Task: Measure the distance between Seattle and Burke Museum of Natural History and Culture
Action: Mouse moved to (278, 75)
Screenshot: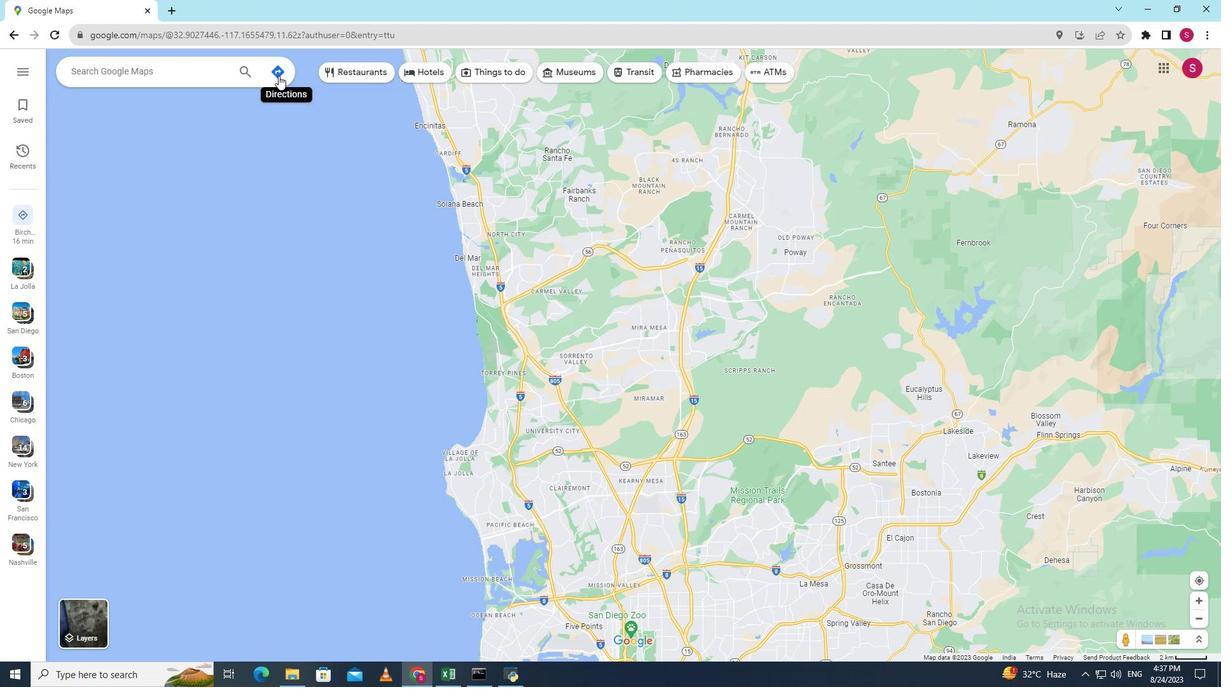 
Action: Mouse pressed left at (278, 75)
Screenshot: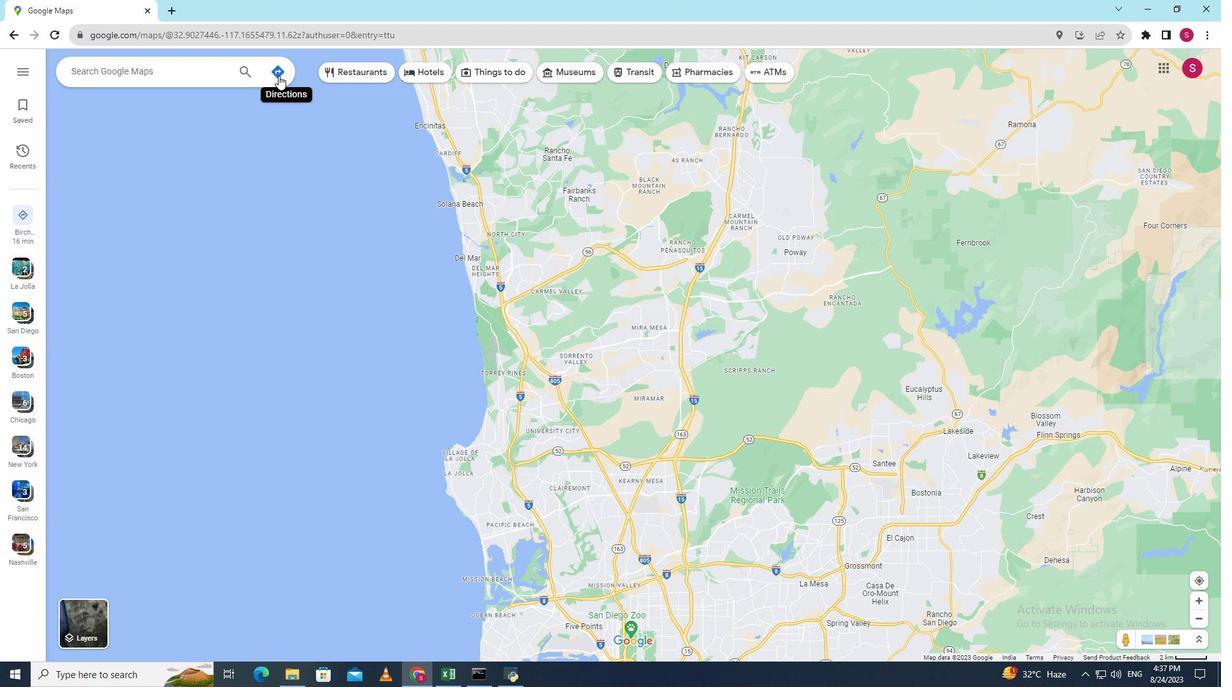 
Action: Key pressed <Key.shift>Seattle
Screenshot: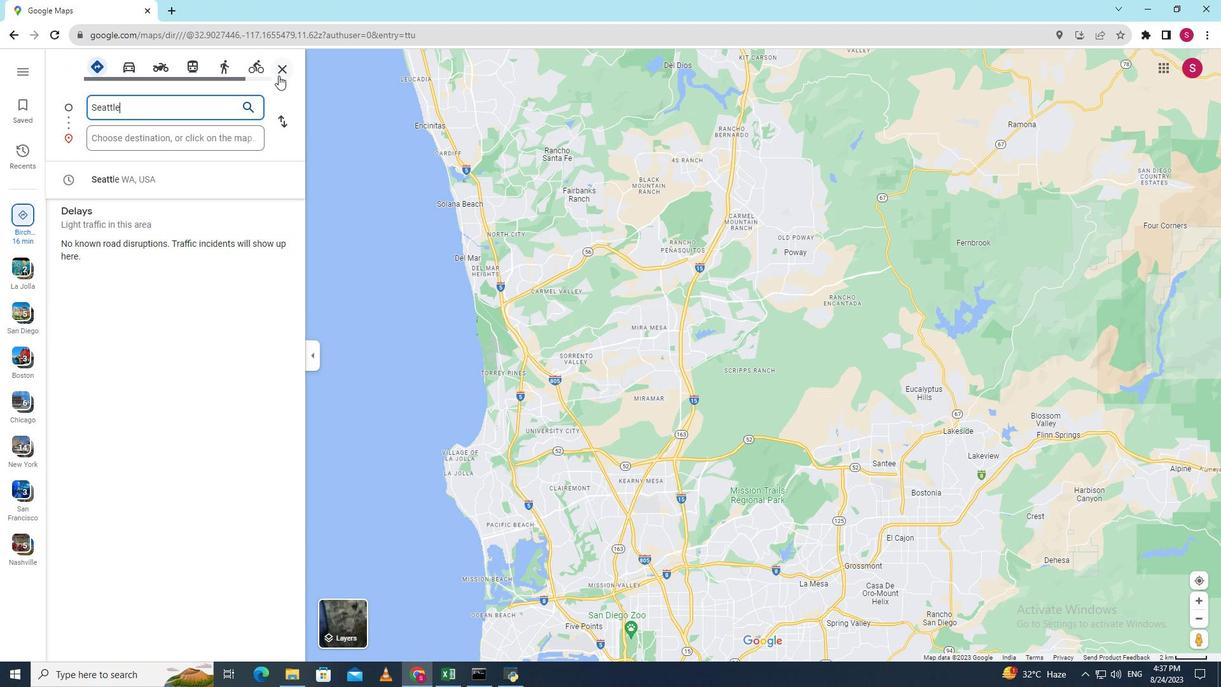 
Action: Mouse moved to (192, 139)
Screenshot: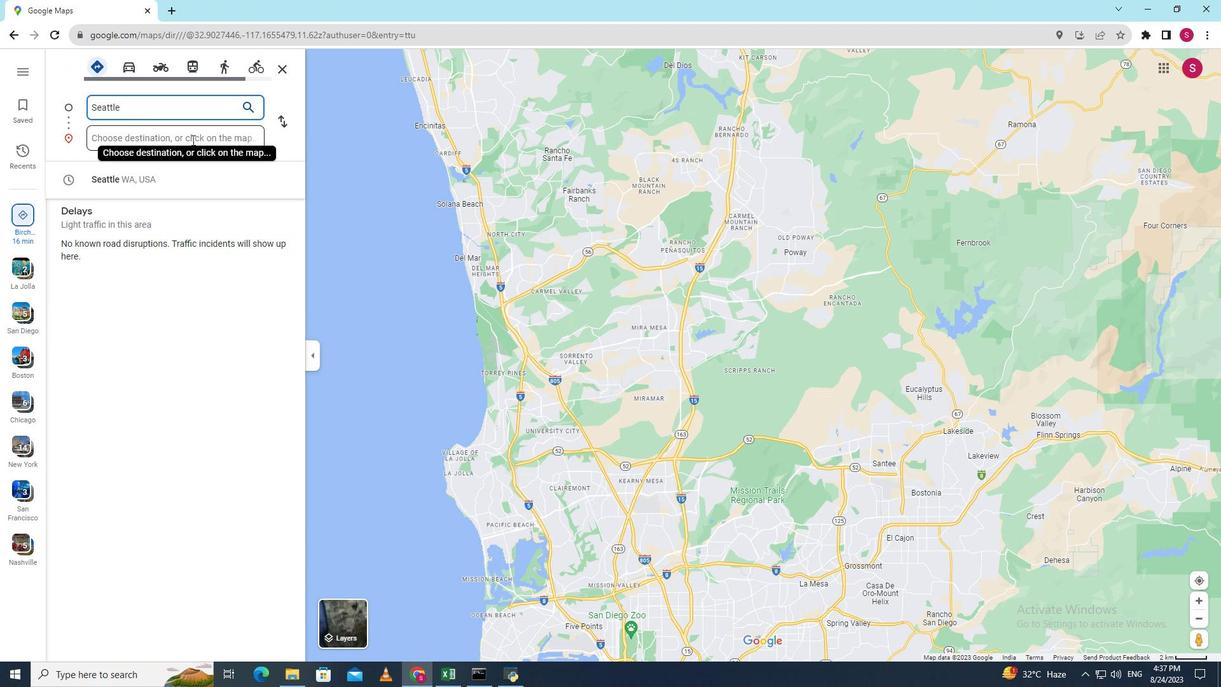 
Action: Mouse pressed left at (192, 139)
Screenshot: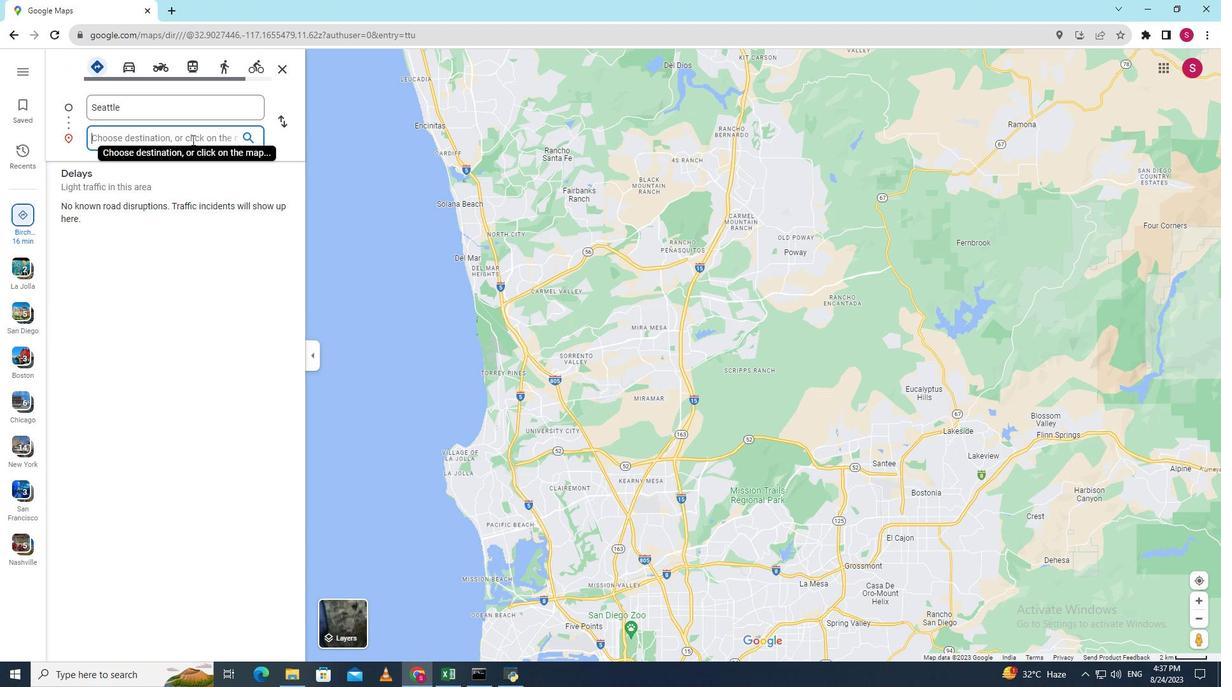 
Action: Key pressed <Key.shift><Key.shift><Key.shift><Key.shift><Key.shift><Key.shift><Key.shift><Key.shift><Key.shift><Key.shift><Key.shift><Key.shift><Key.shift><Key.shift><Key.shift><Key.shift><Key.shift><Key.shift><Key.shift><Key.shift><Key.shift>Burke<Key.space><Key.shift><Key.shift><Key.shift><Key.shift><Key.shift><Key.shift><Key.shift>Museum<Key.space>of<Key.space><Key.shift><Key.shift><Key.shift><Key.shift><Key.shift><Key.shift><Key.shift><Key.shift>Nati<Key.backspace>ural<Key.space><Key.shift>History<Key.space>and<Key.space><Key.shift>Culture<Key.enter>
Screenshot: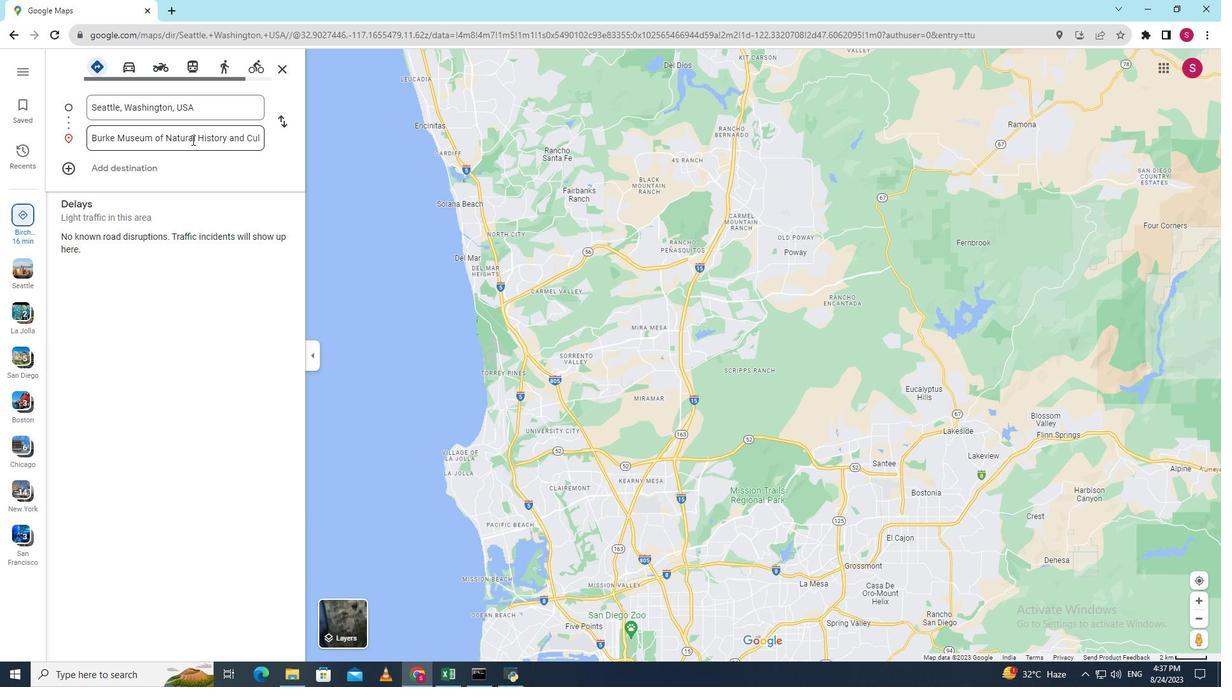 
Action: Mouse moved to (734, 504)
Screenshot: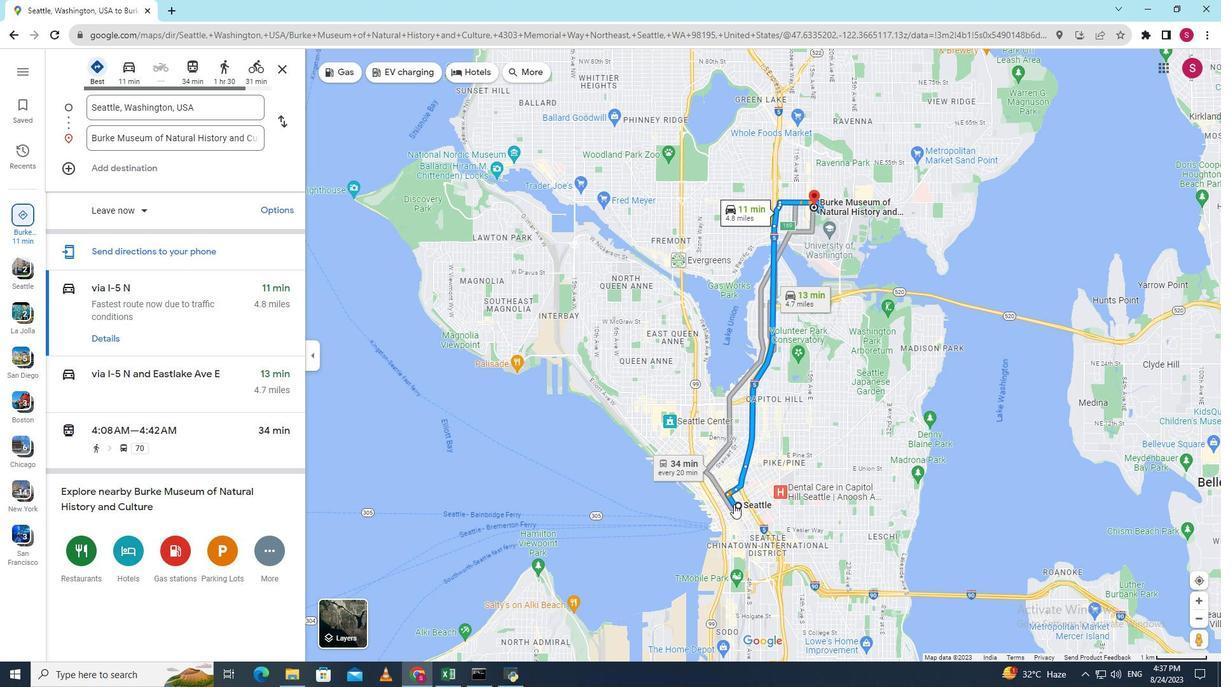 
Action: Mouse scrolled (734, 505) with delta (0, 0)
Screenshot: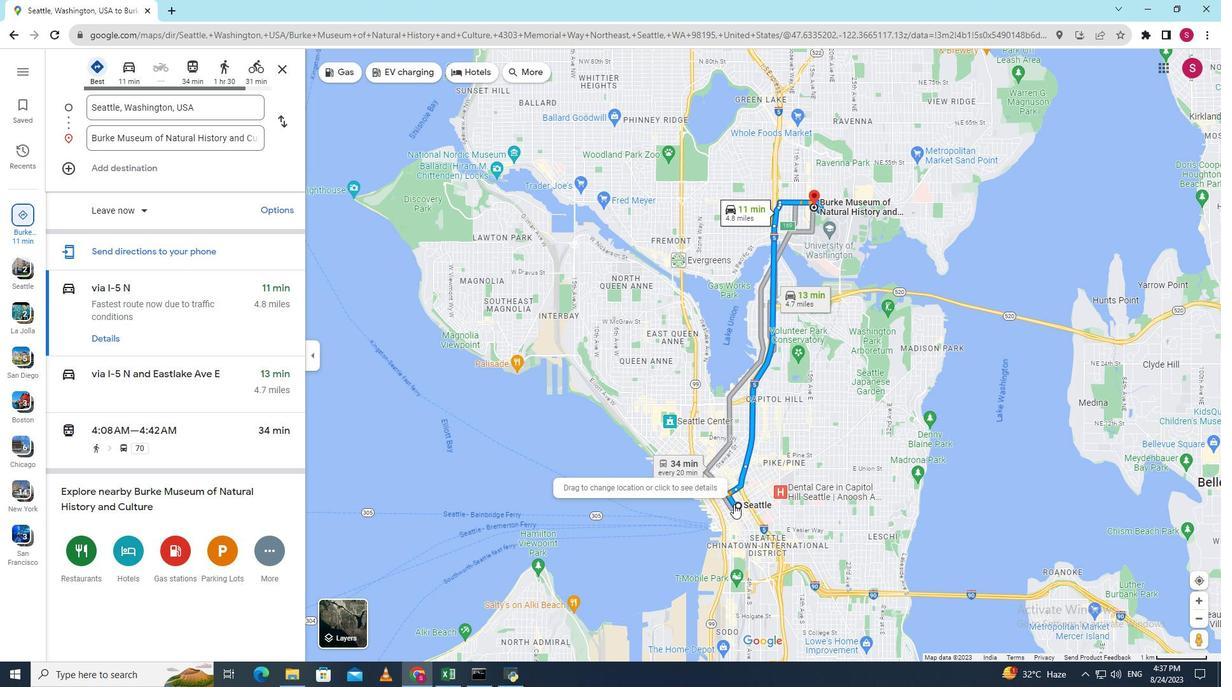 
Action: Mouse scrolled (734, 505) with delta (0, 0)
Screenshot: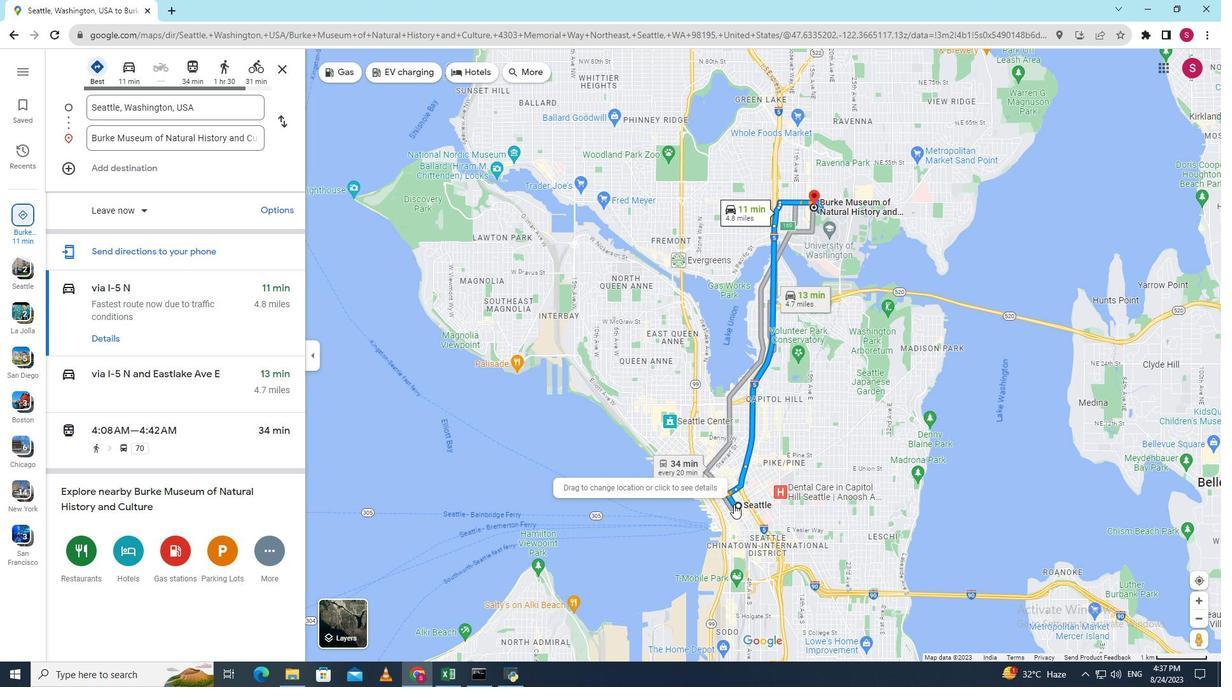 
Action: Mouse scrolled (734, 505) with delta (0, 0)
Screenshot: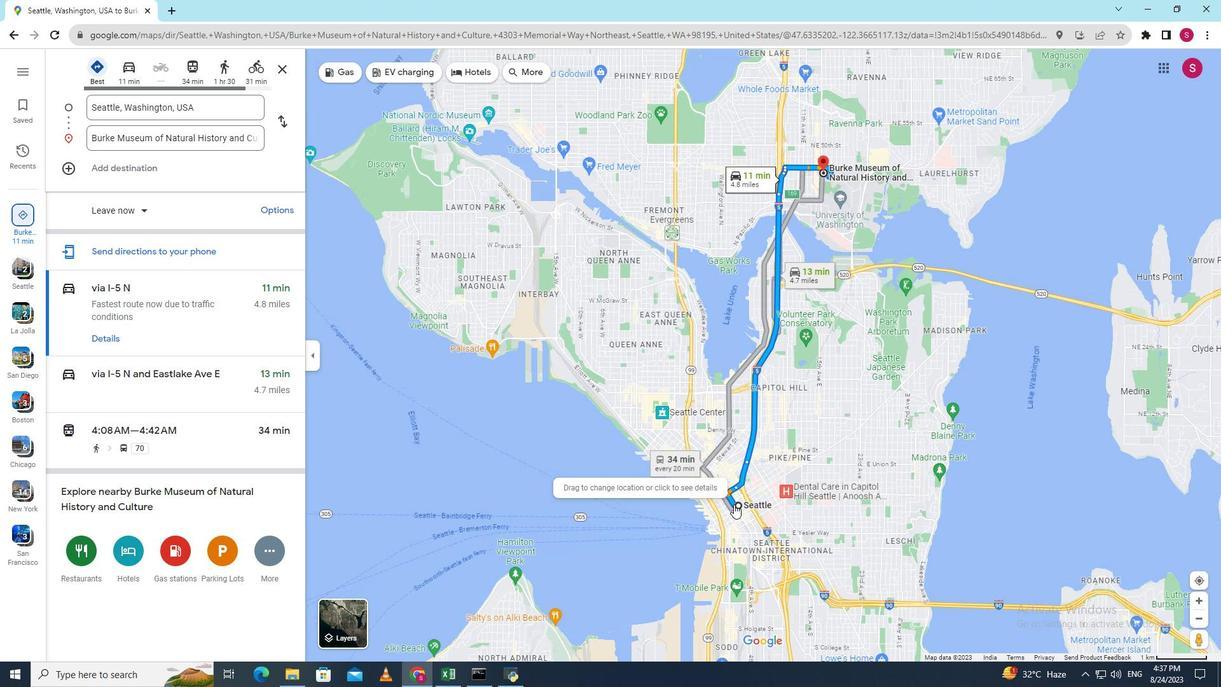 
Action: Mouse scrolled (734, 505) with delta (0, 0)
Screenshot: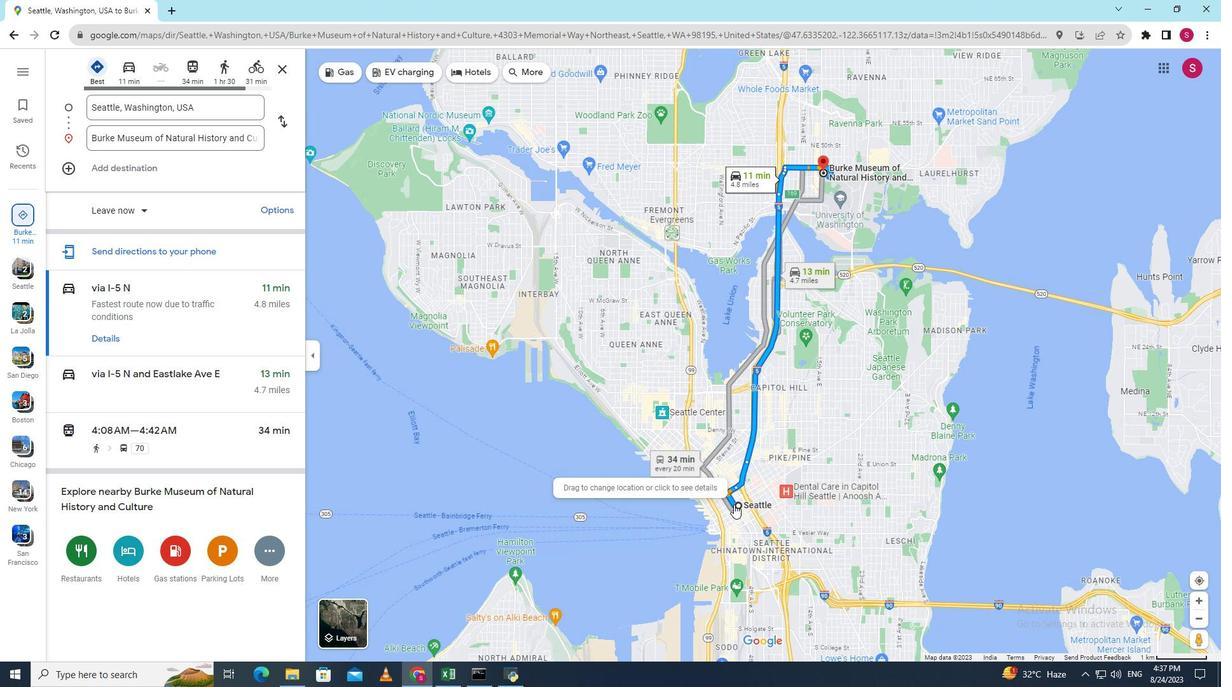 
Action: Mouse scrolled (734, 505) with delta (0, 0)
Screenshot: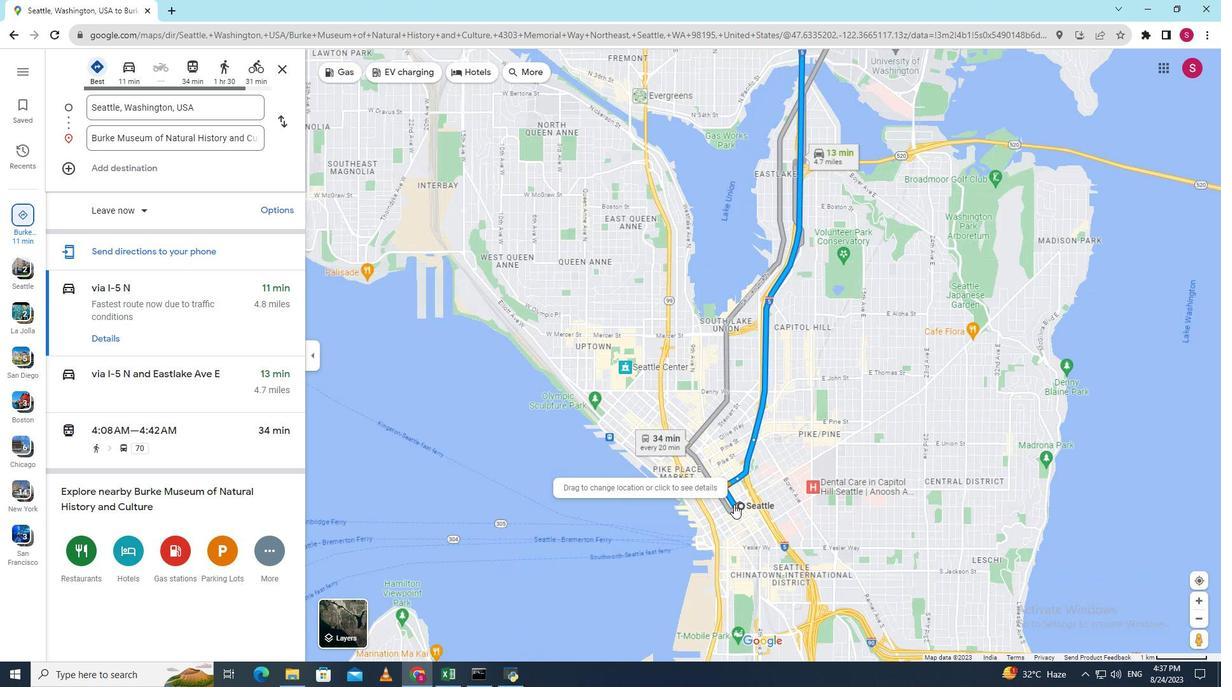 
Action: Mouse scrolled (734, 505) with delta (0, 0)
Screenshot: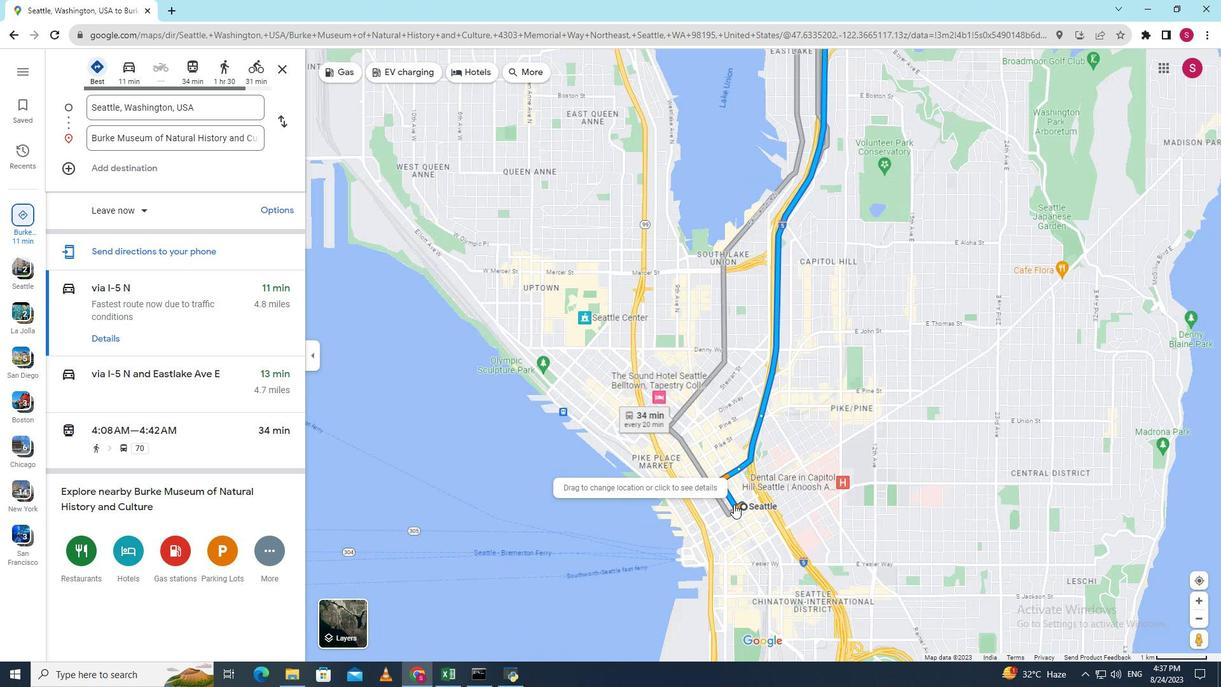 
Action: Mouse moved to (745, 505)
Screenshot: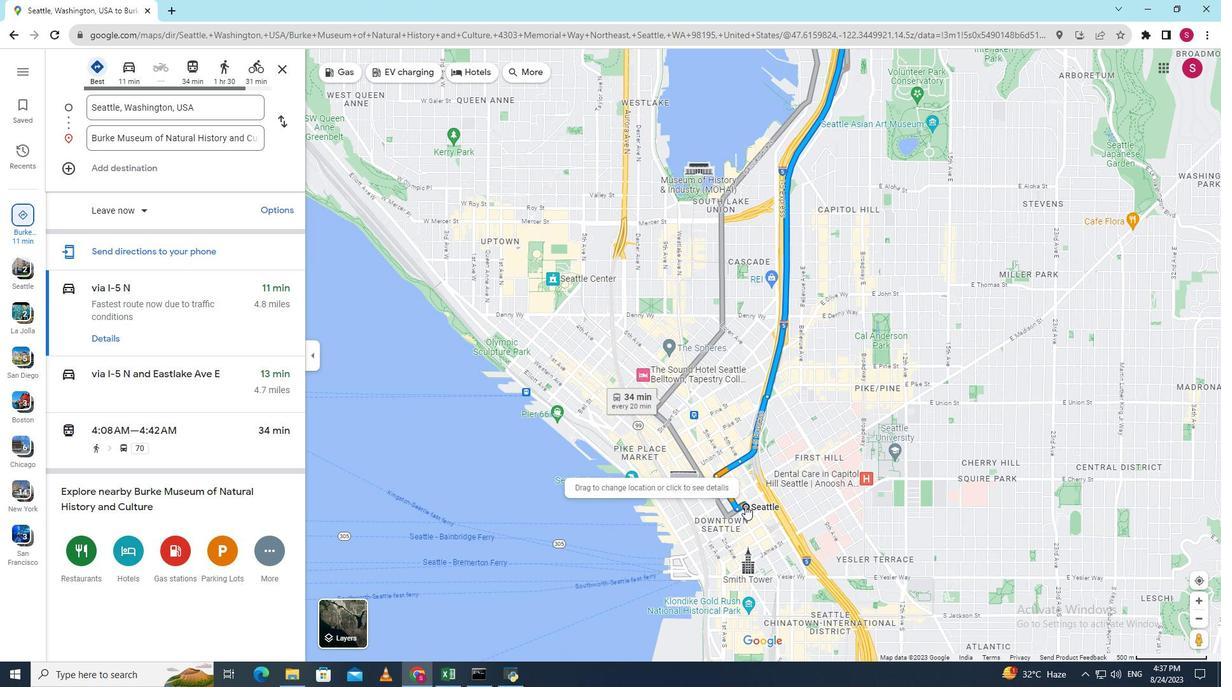 
Action: Mouse pressed right at (745, 505)
Screenshot: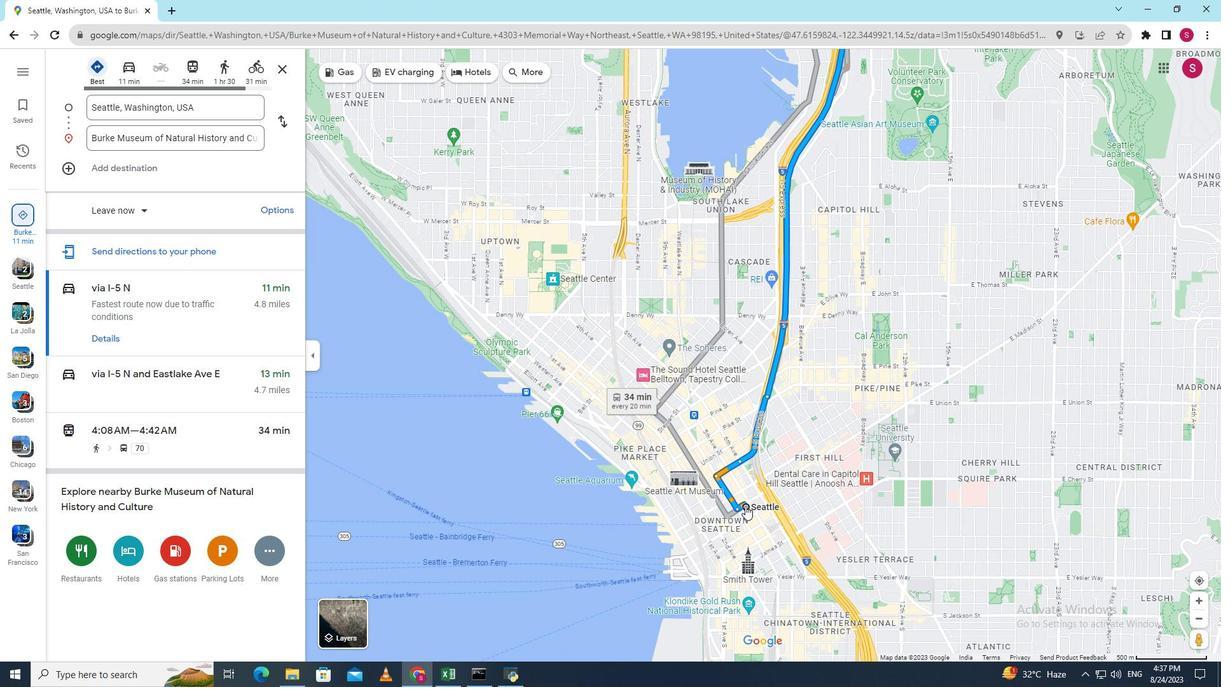 
Action: Mouse moved to (799, 601)
Screenshot: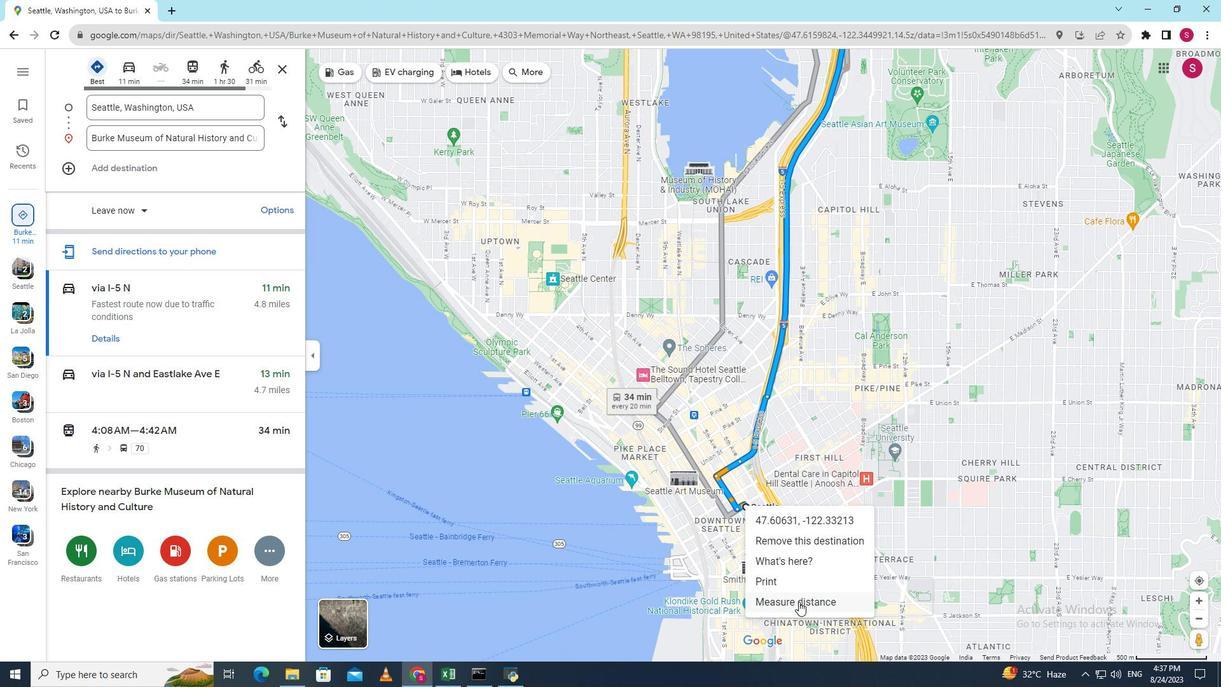 
Action: Mouse pressed left at (799, 601)
Screenshot: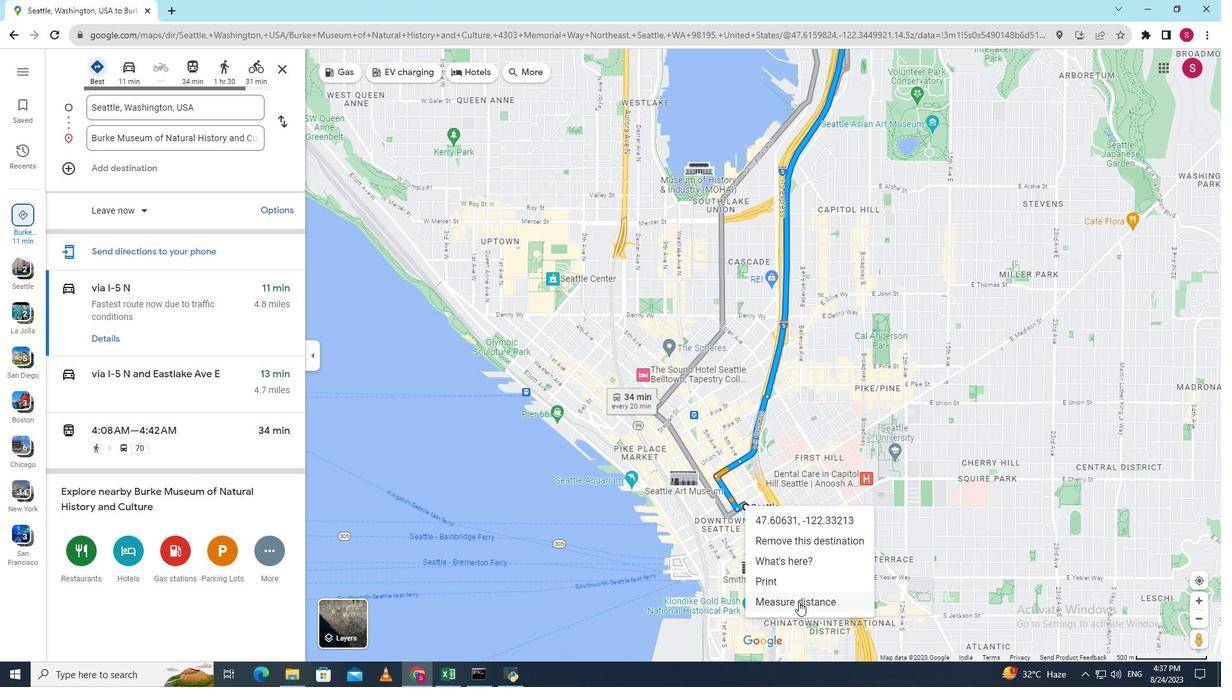 
Action: Mouse moved to (862, 171)
Screenshot: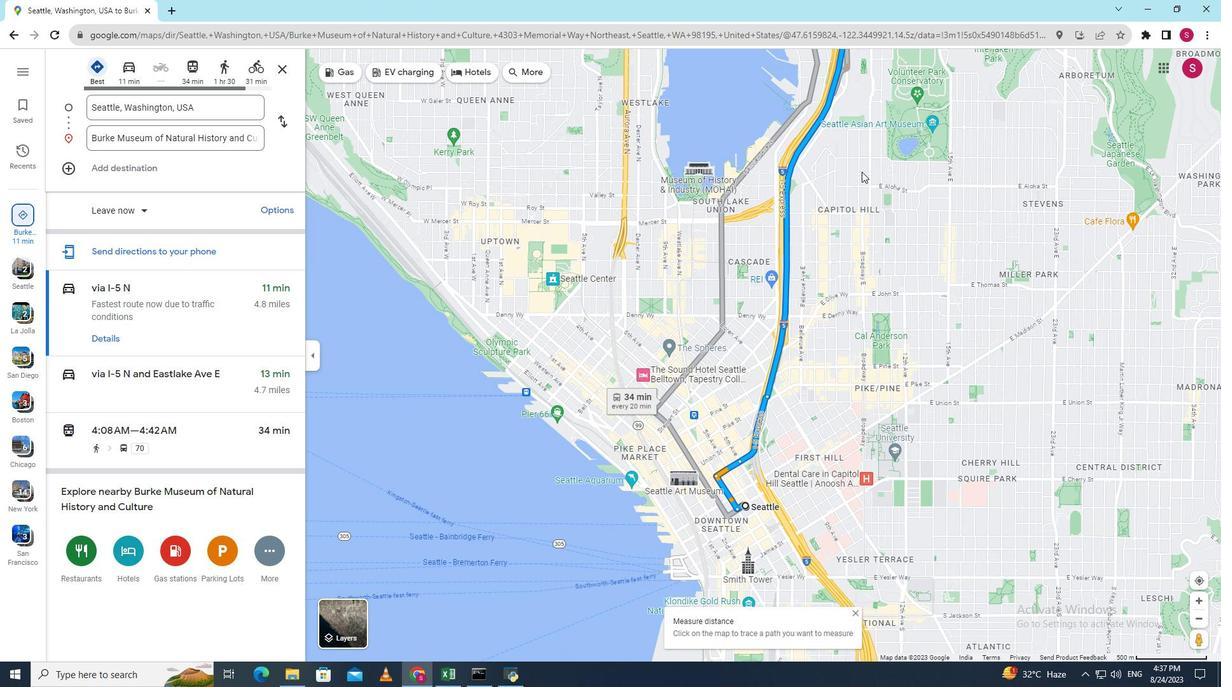 
Action: Mouse scrolled (862, 171) with delta (0, 0)
Screenshot: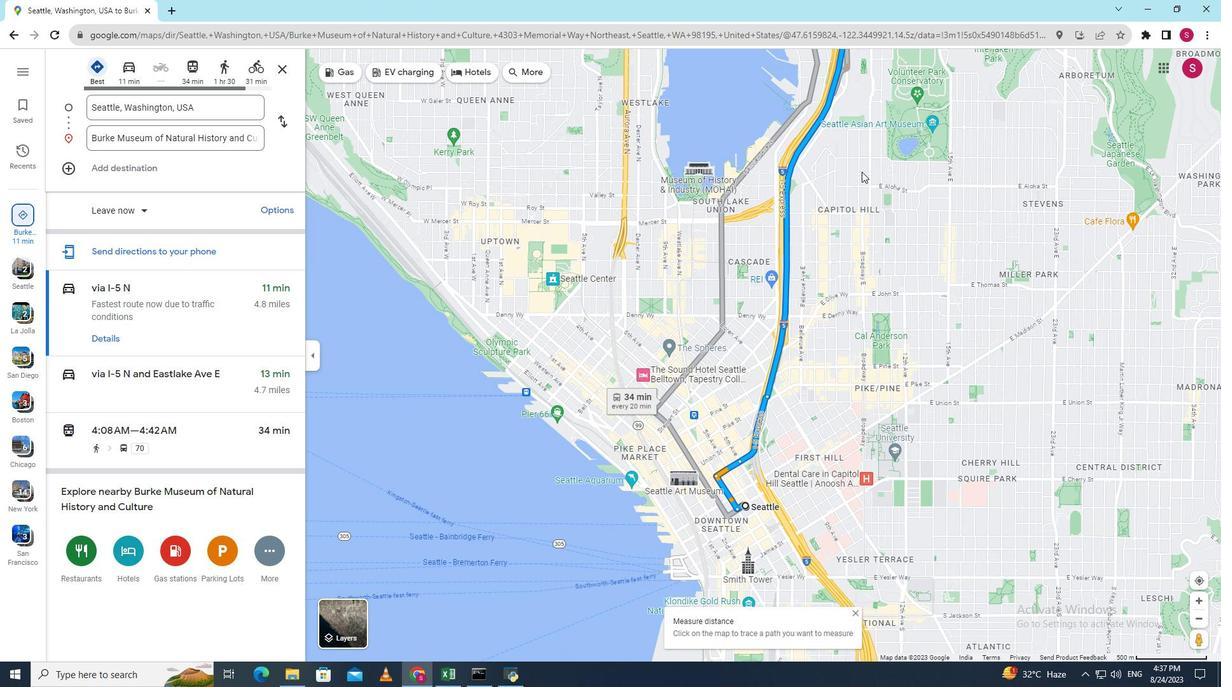 
Action: Mouse scrolled (862, 171) with delta (0, 0)
Screenshot: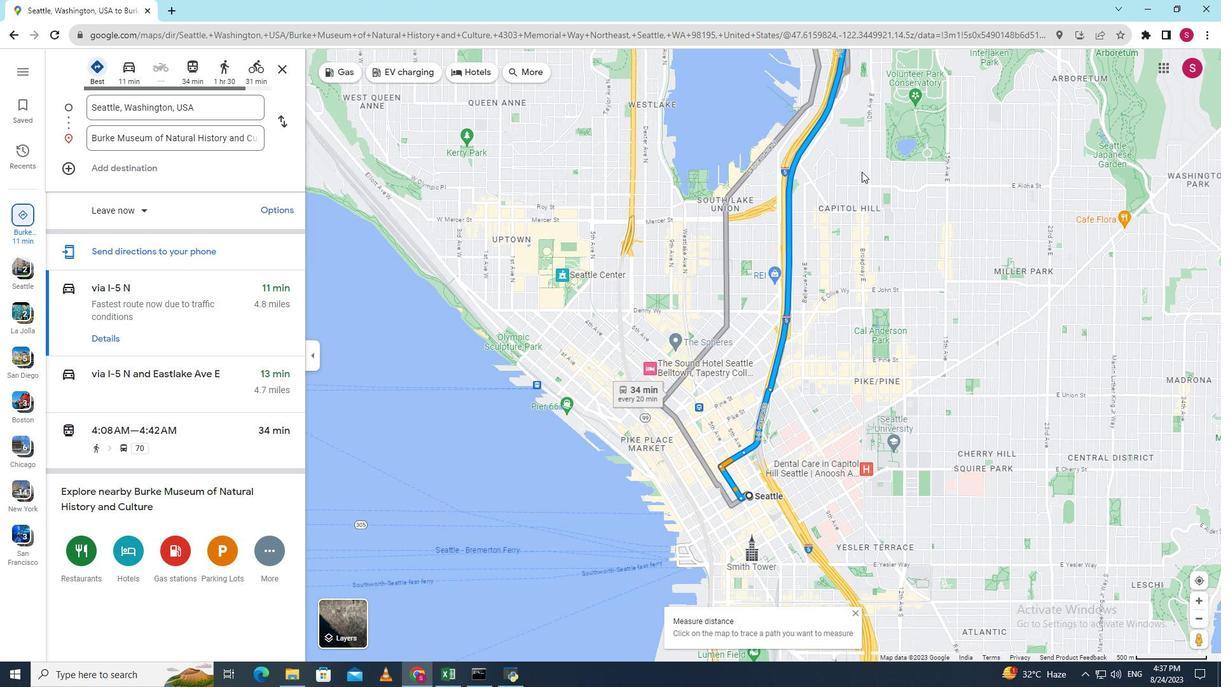 
Action: Mouse scrolled (862, 171) with delta (0, 0)
Screenshot: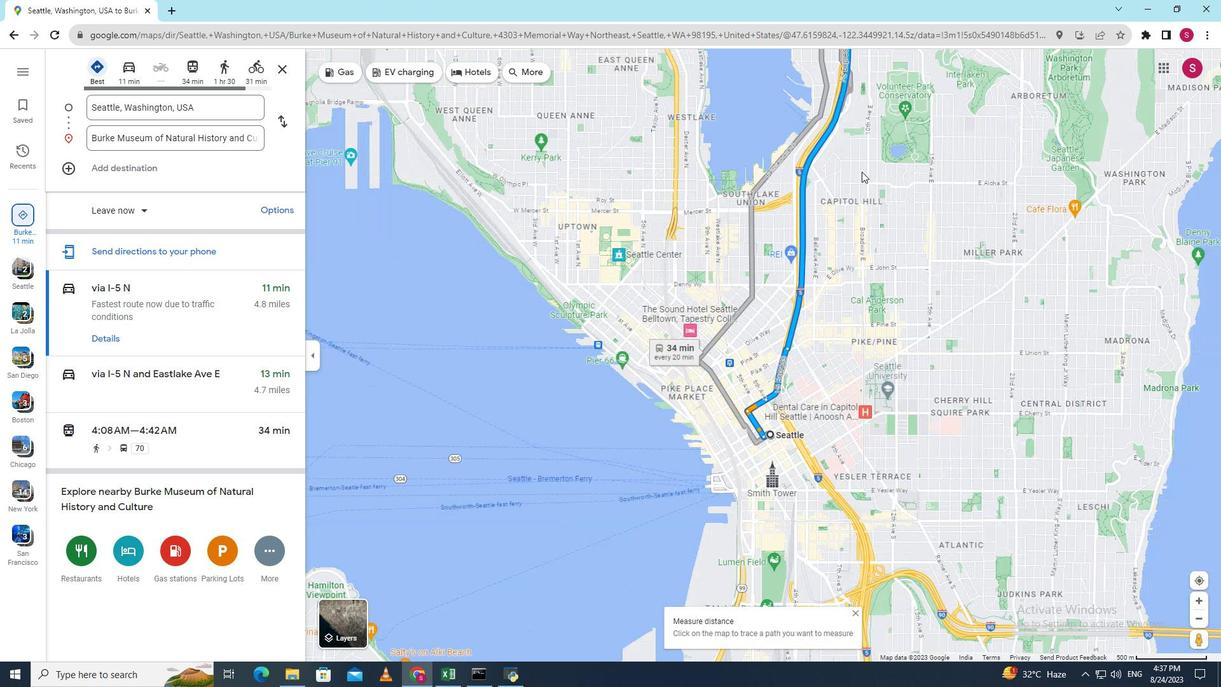 
Action: Mouse scrolled (862, 171) with delta (0, 0)
Screenshot: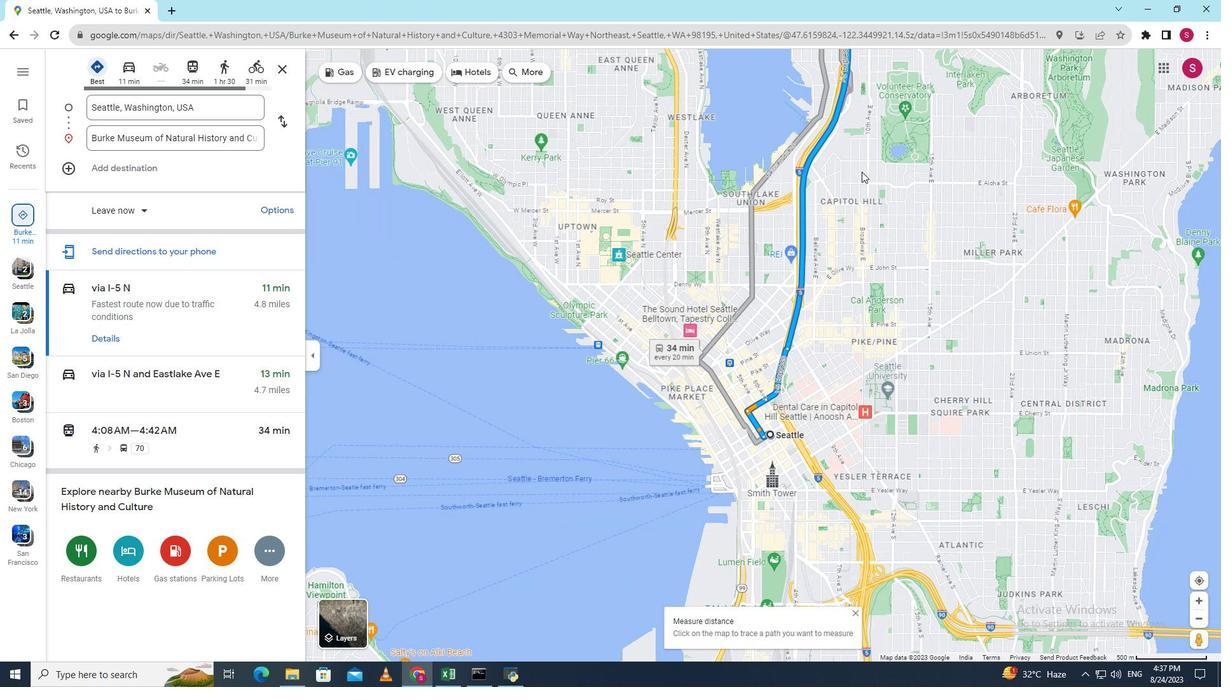 
Action: Mouse scrolled (862, 171) with delta (0, 0)
Screenshot: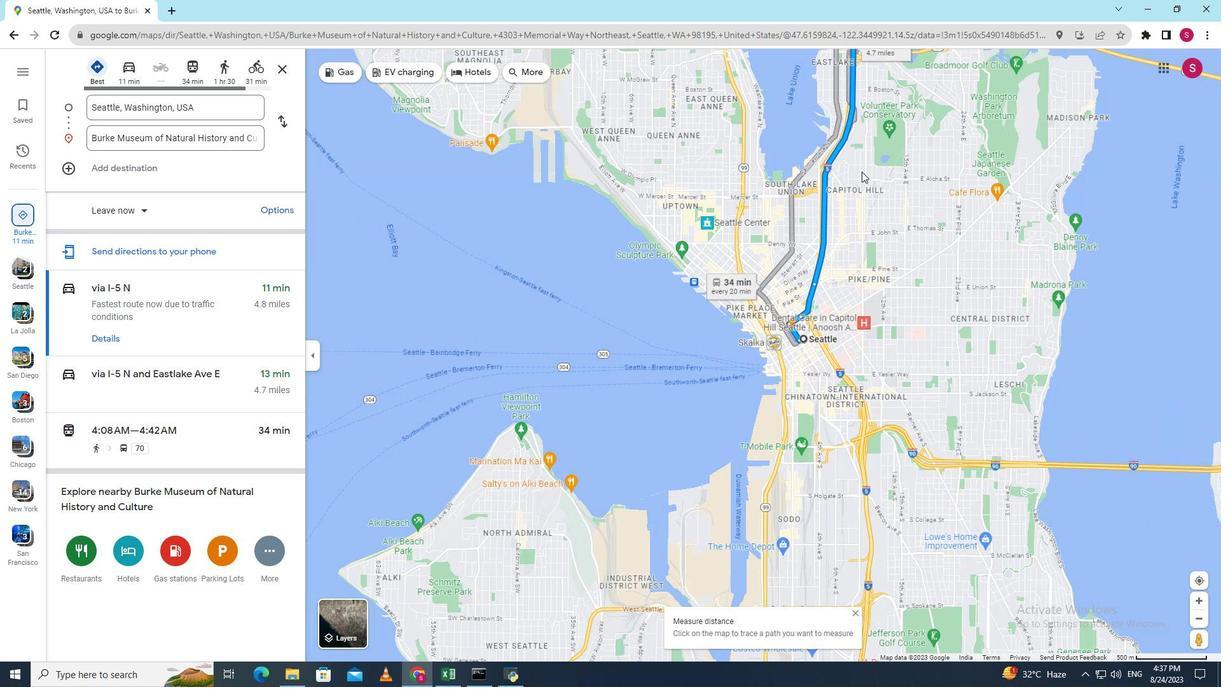 
Action: Mouse scrolled (862, 171) with delta (0, 0)
Screenshot: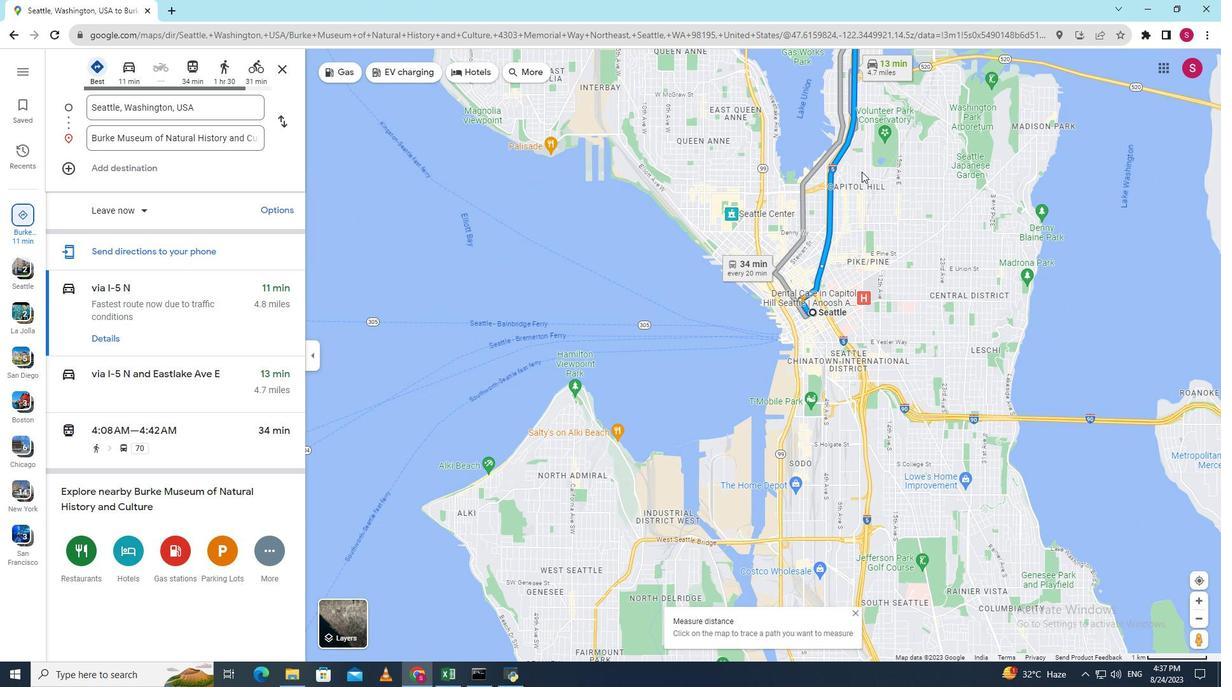
Action: Mouse scrolled (862, 171) with delta (0, 0)
Screenshot: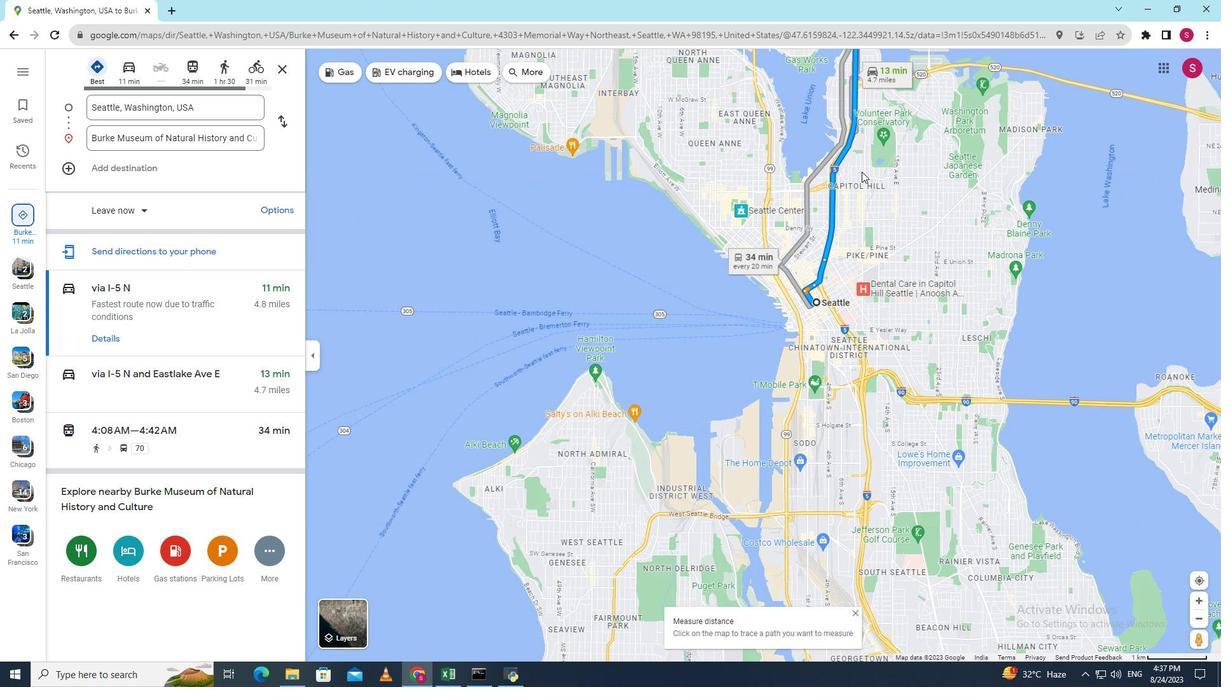 
Action: Mouse scrolled (862, 171) with delta (0, 0)
Screenshot: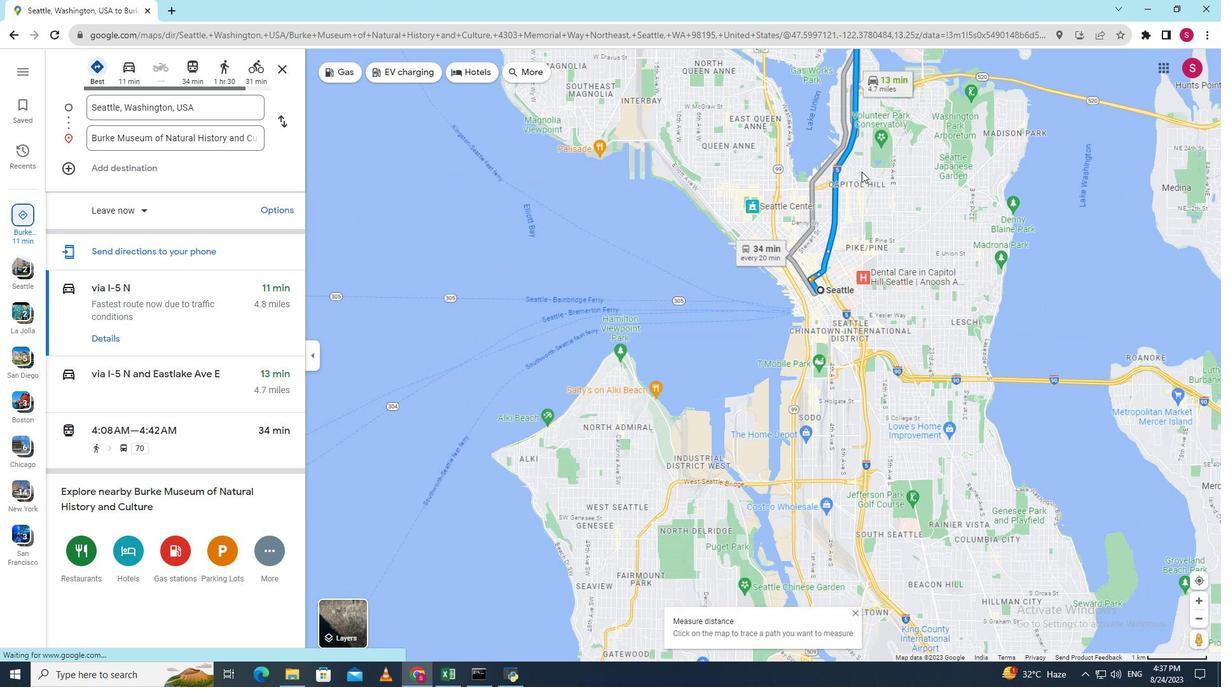 
Action: Mouse moved to (874, 122)
Screenshot: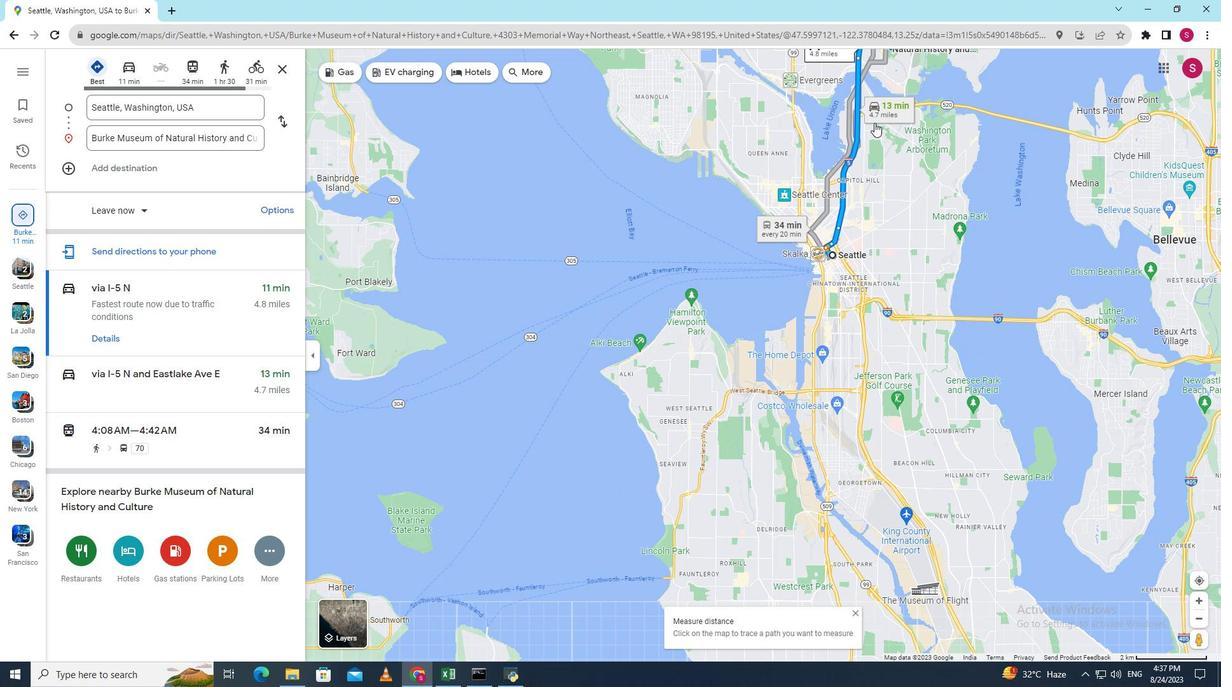 
Action: Mouse pressed left at (874, 122)
Screenshot: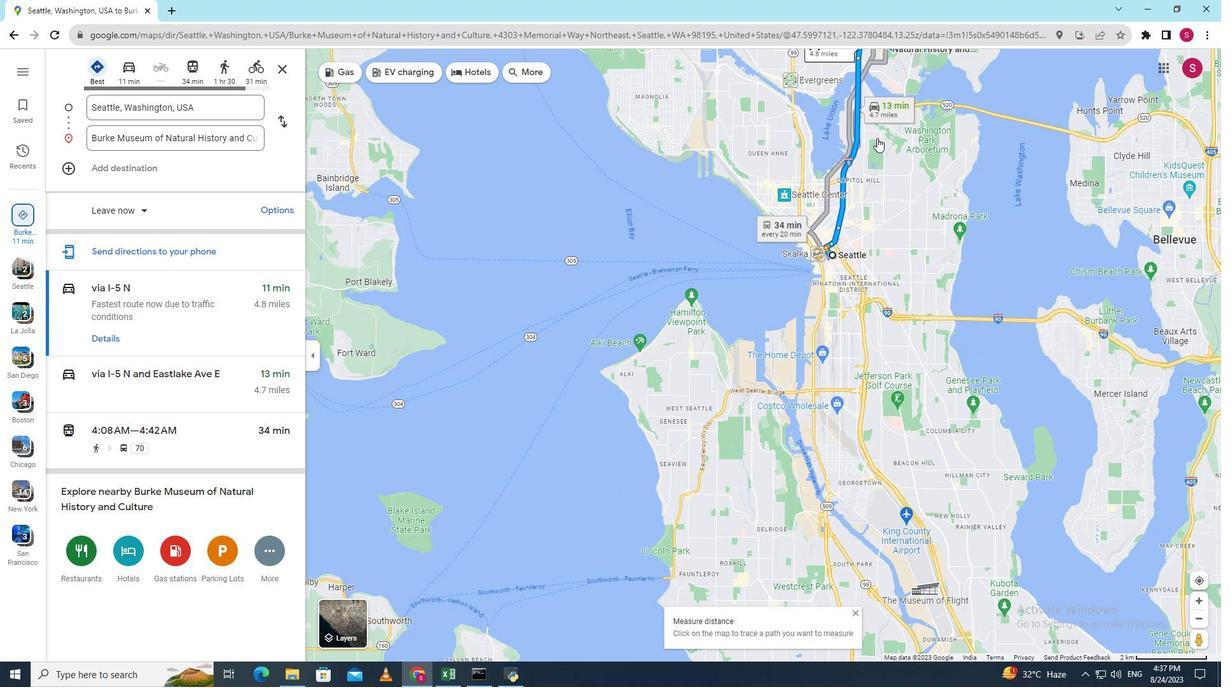 
Action: Mouse moved to (825, 307)
Screenshot: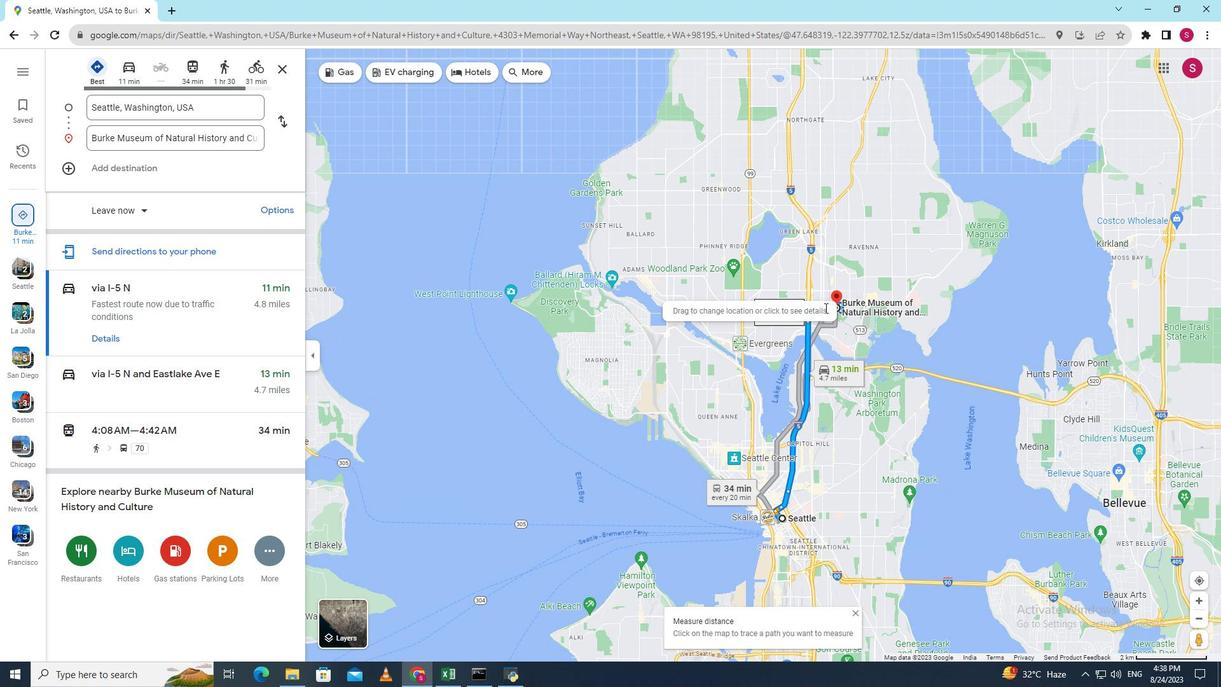 
Action: Mouse scrolled (825, 308) with delta (0, 0)
Screenshot: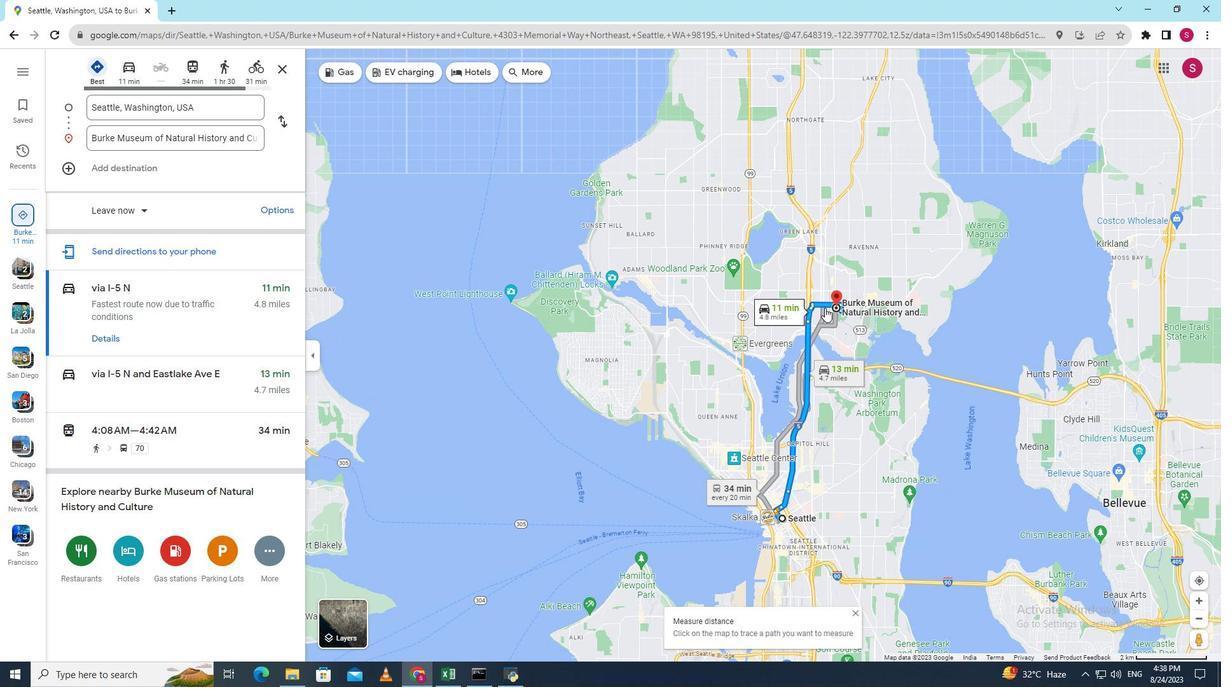 
Action: Mouse scrolled (825, 308) with delta (0, 0)
Screenshot: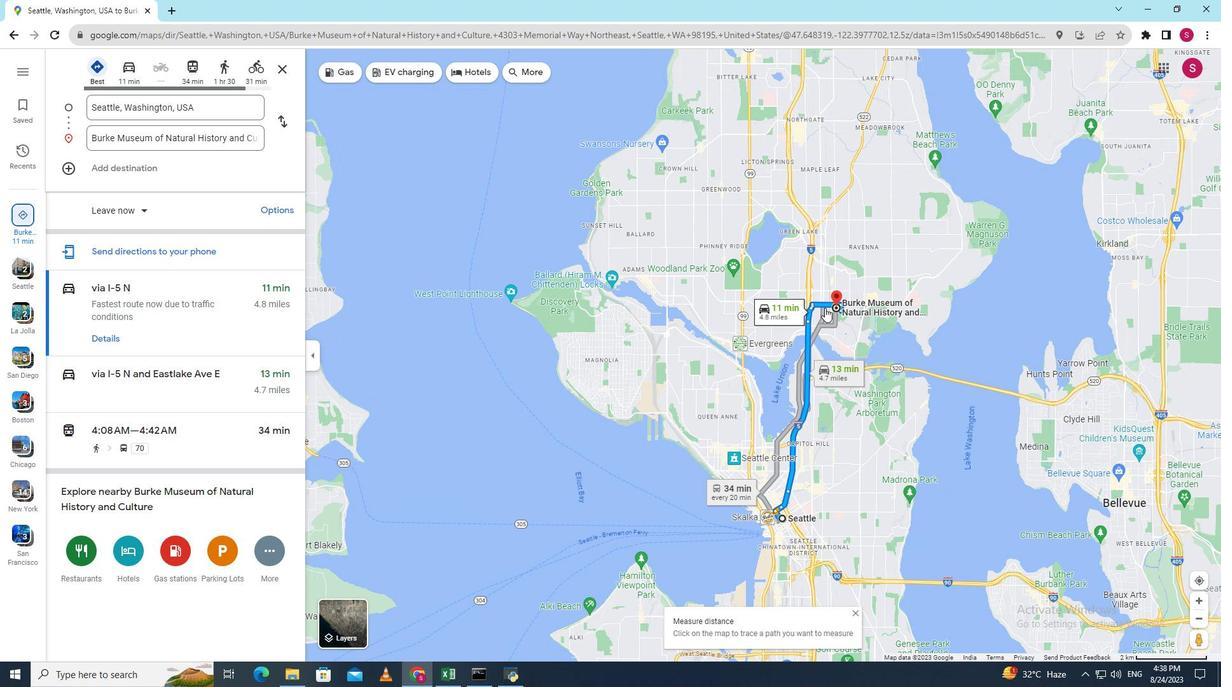 
Action: Mouse scrolled (825, 308) with delta (0, 0)
Screenshot: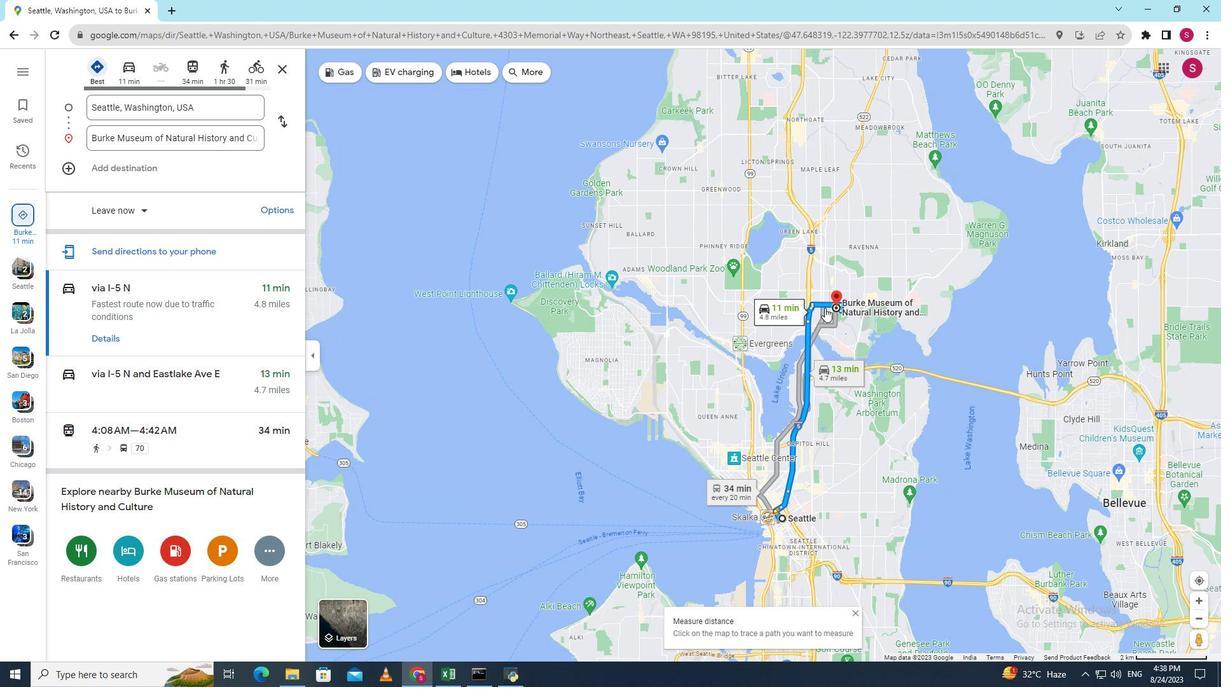 
Action: Mouse scrolled (825, 308) with delta (0, 0)
Screenshot: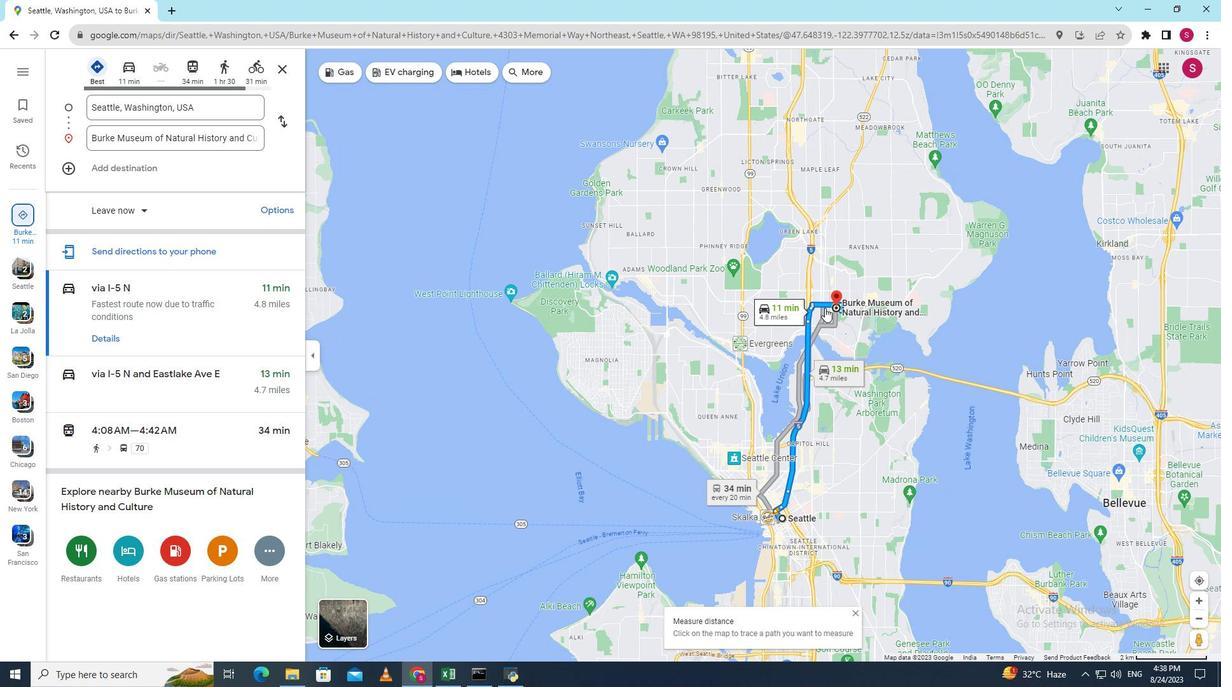 
Action: Mouse scrolled (825, 308) with delta (0, 0)
Screenshot: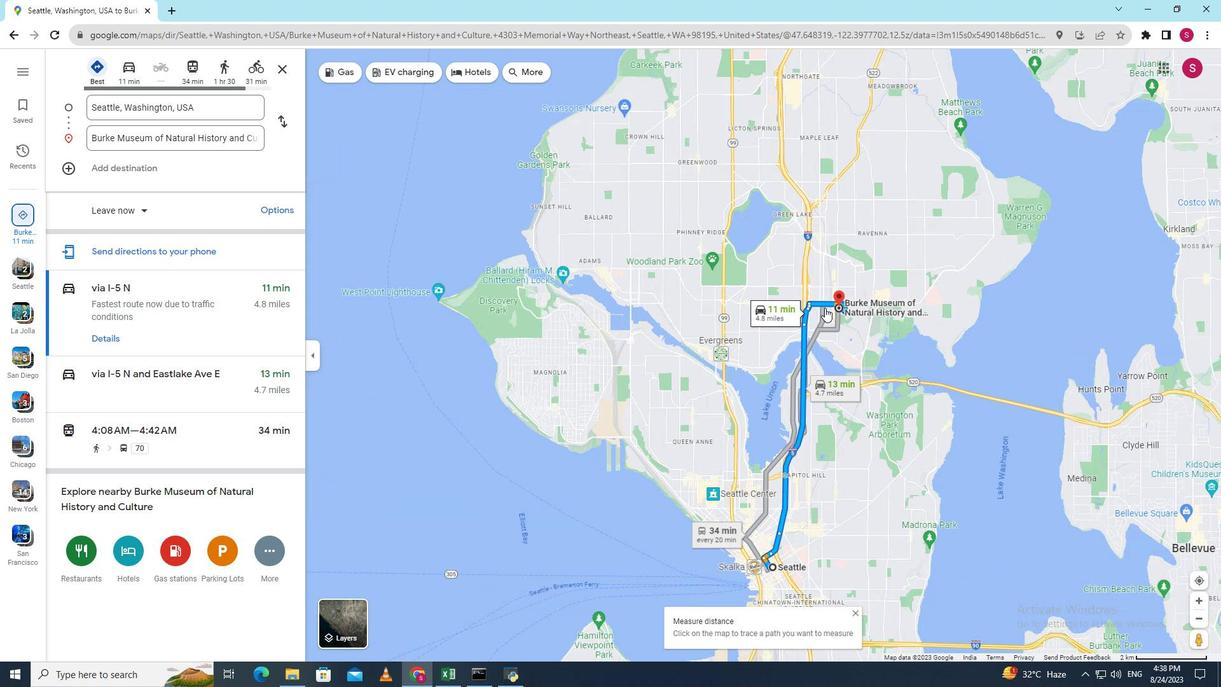 
Action: Mouse scrolled (825, 308) with delta (0, 0)
Screenshot: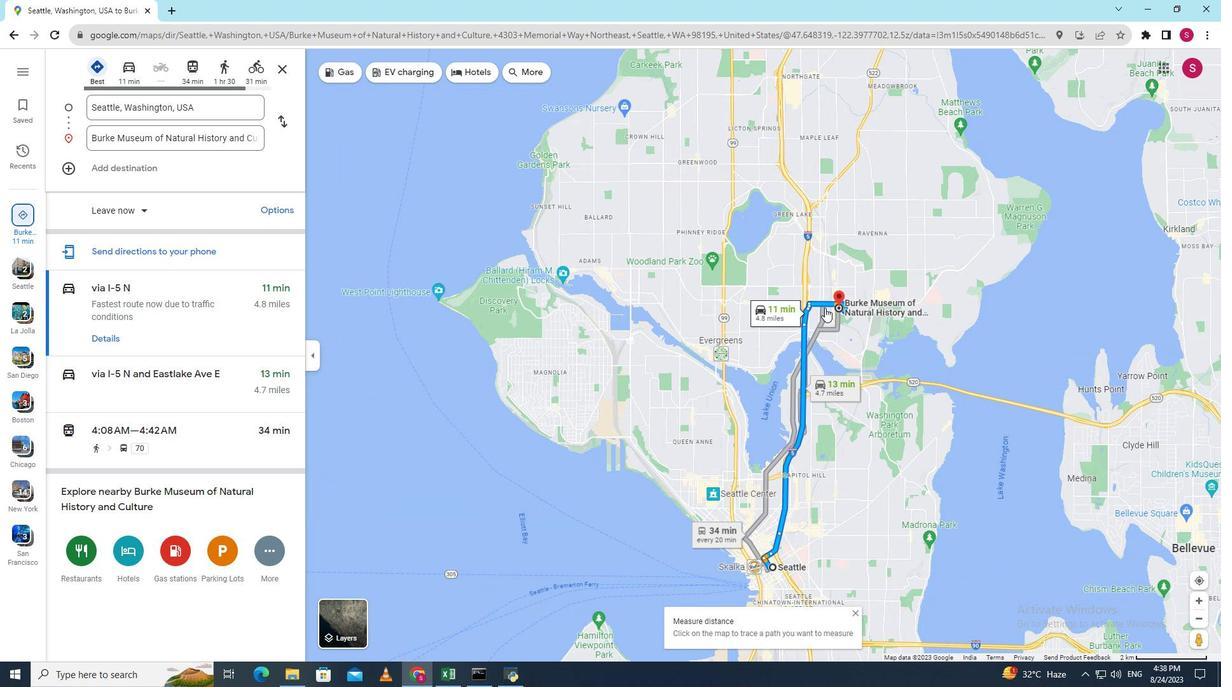 
Action: Mouse scrolled (825, 308) with delta (0, 0)
Screenshot: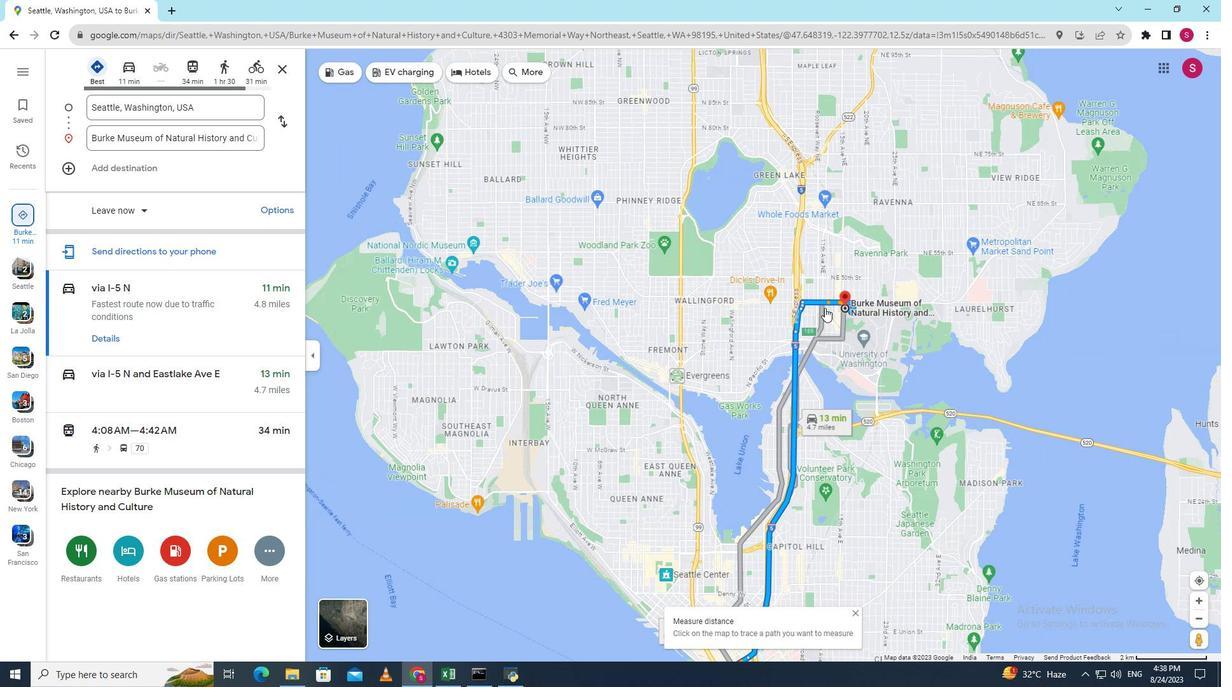 
Action: Mouse moved to (866, 306)
Screenshot: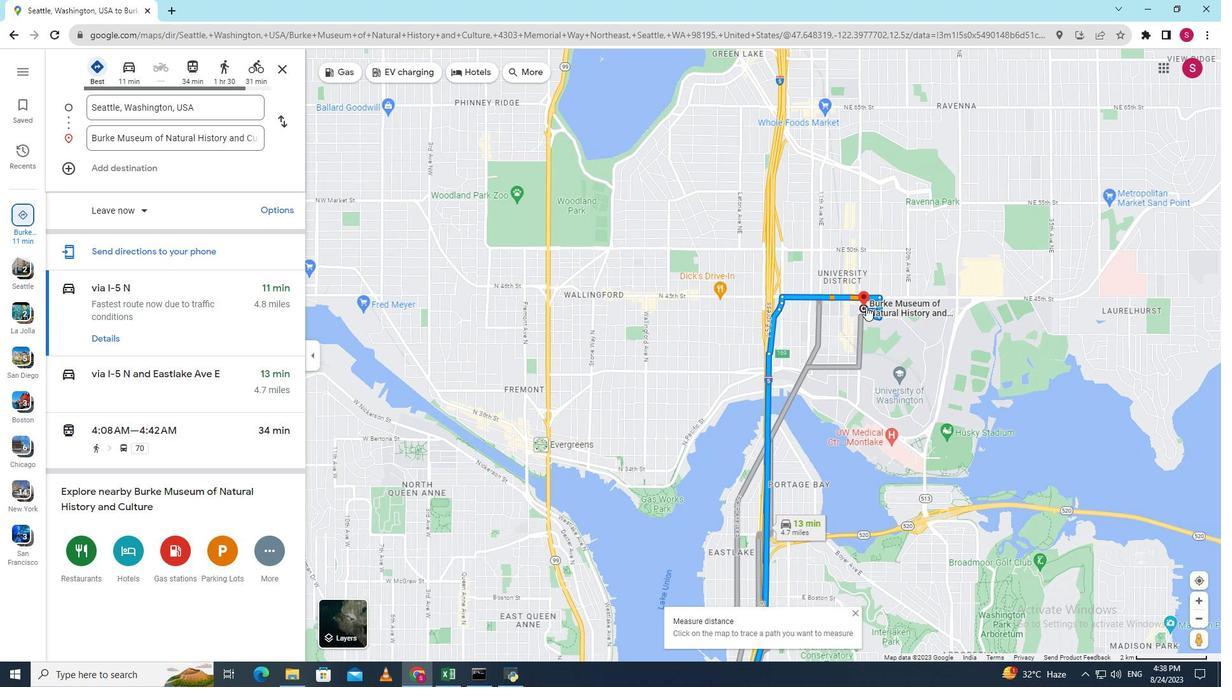 
Action: Mouse scrolled (866, 307) with delta (0, 0)
Screenshot: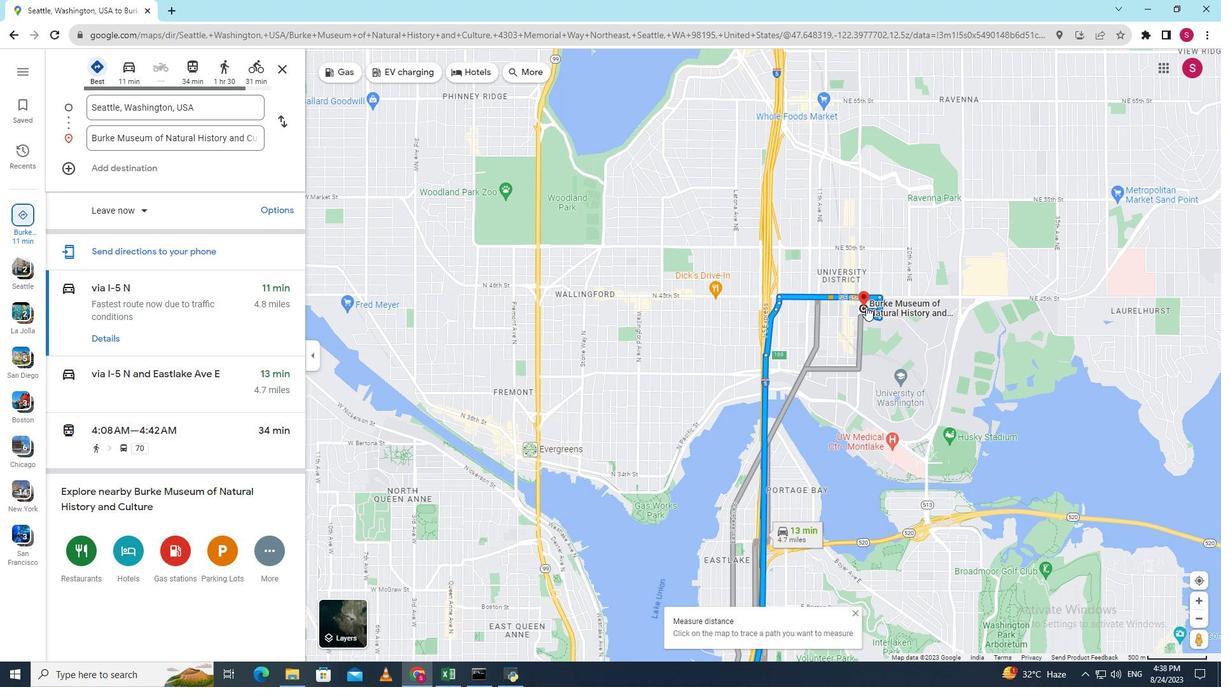 
Action: Mouse scrolled (866, 307) with delta (0, 0)
Screenshot: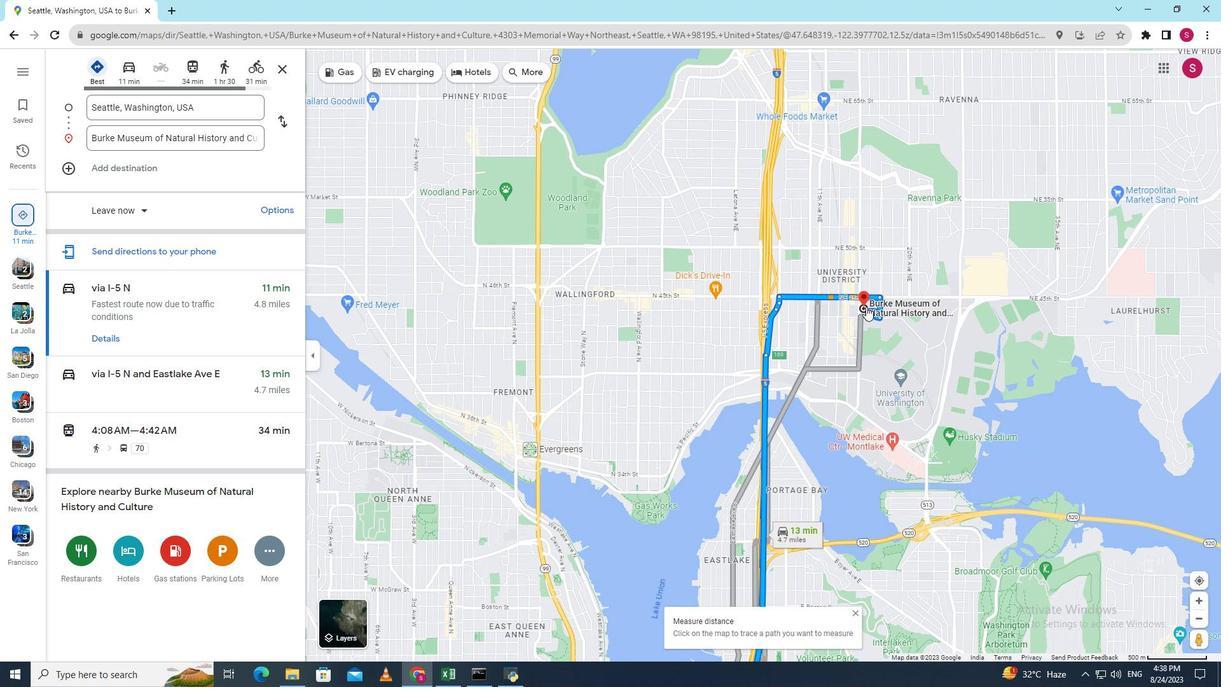 
Action: Mouse scrolled (866, 307) with delta (0, 0)
Screenshot: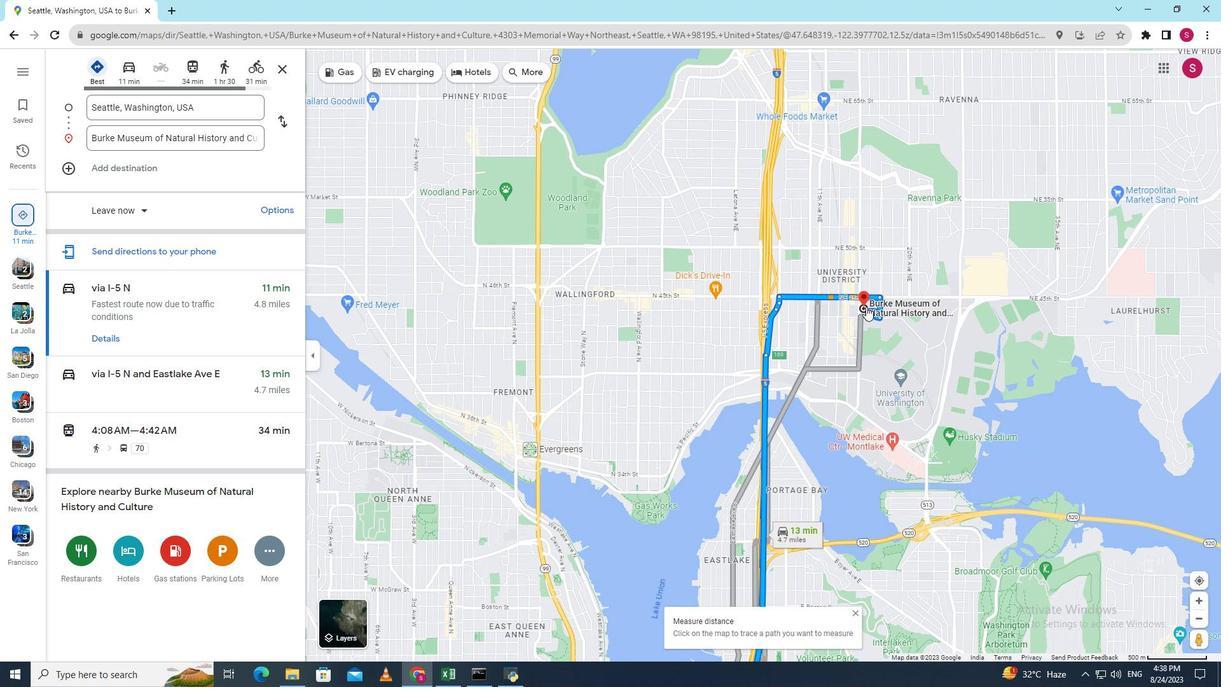 
Action: Mouse scrolled (866, 307) with delta (0, 0)
Screenshot: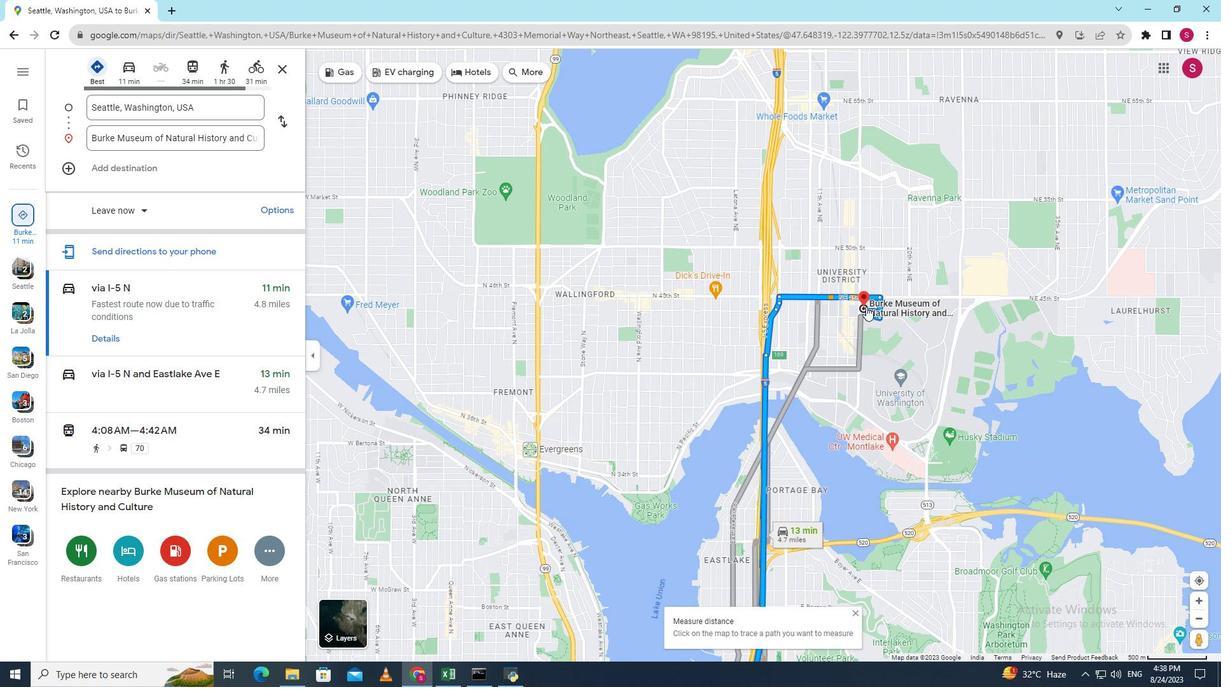 
Action: Mouse scrolled (866, 307) with delta (0, 0)
Screenshot: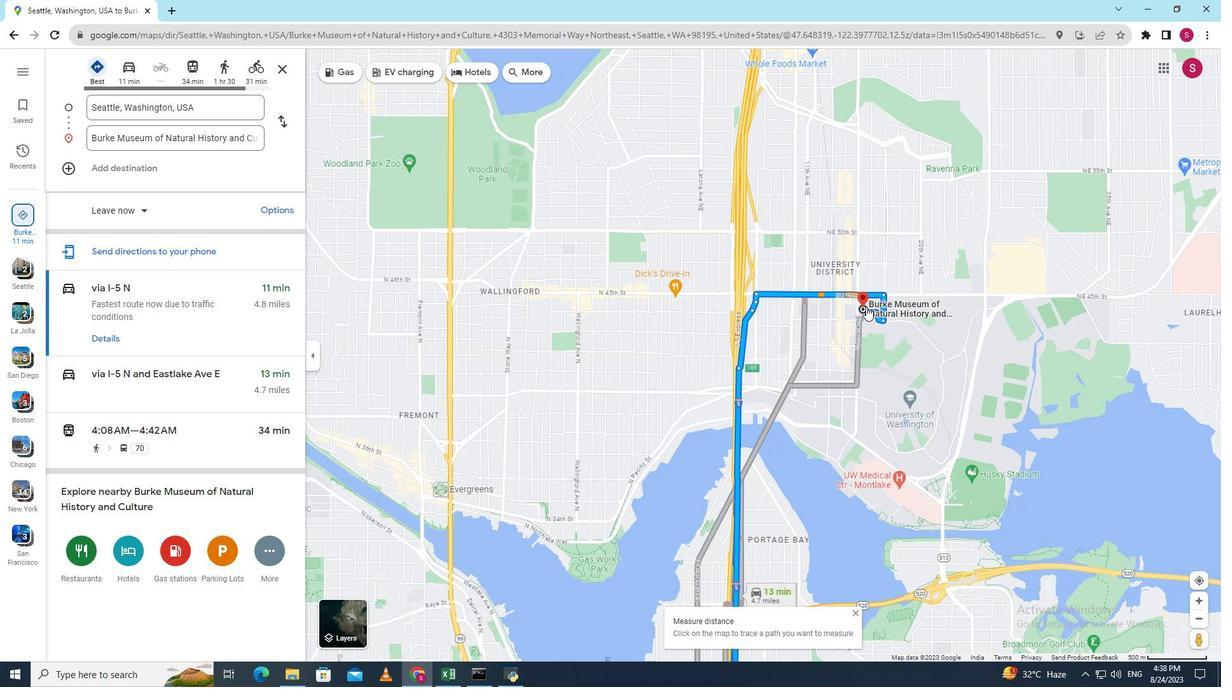 
Action: Mouse moved to (860, 309)
Screenshot: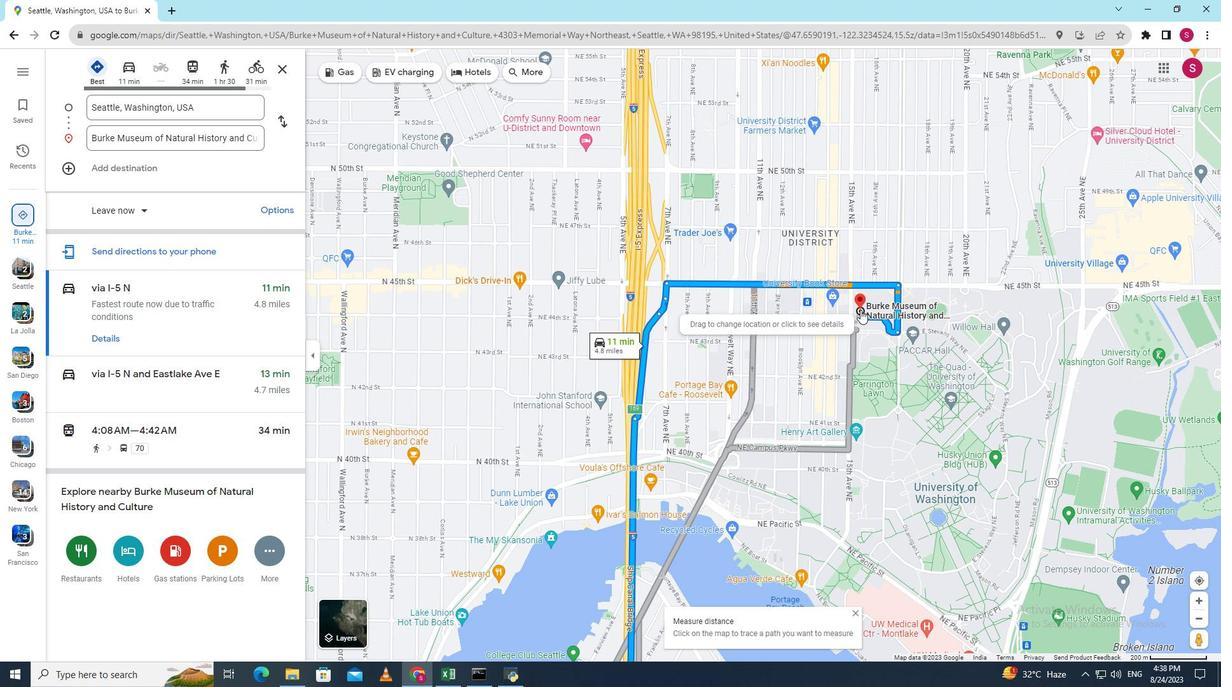 
Action: Mouse pressed right at (860, 309)
Screenshot: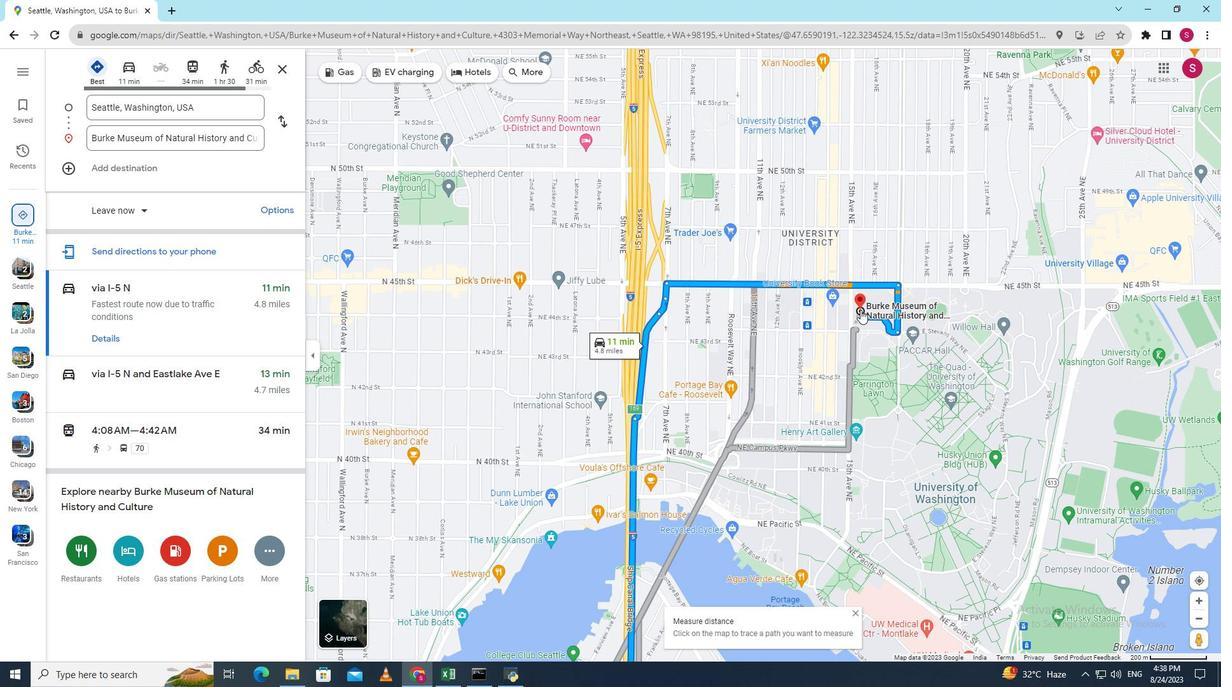 
Action: Mouse moved to (891, 401)
Screenshot: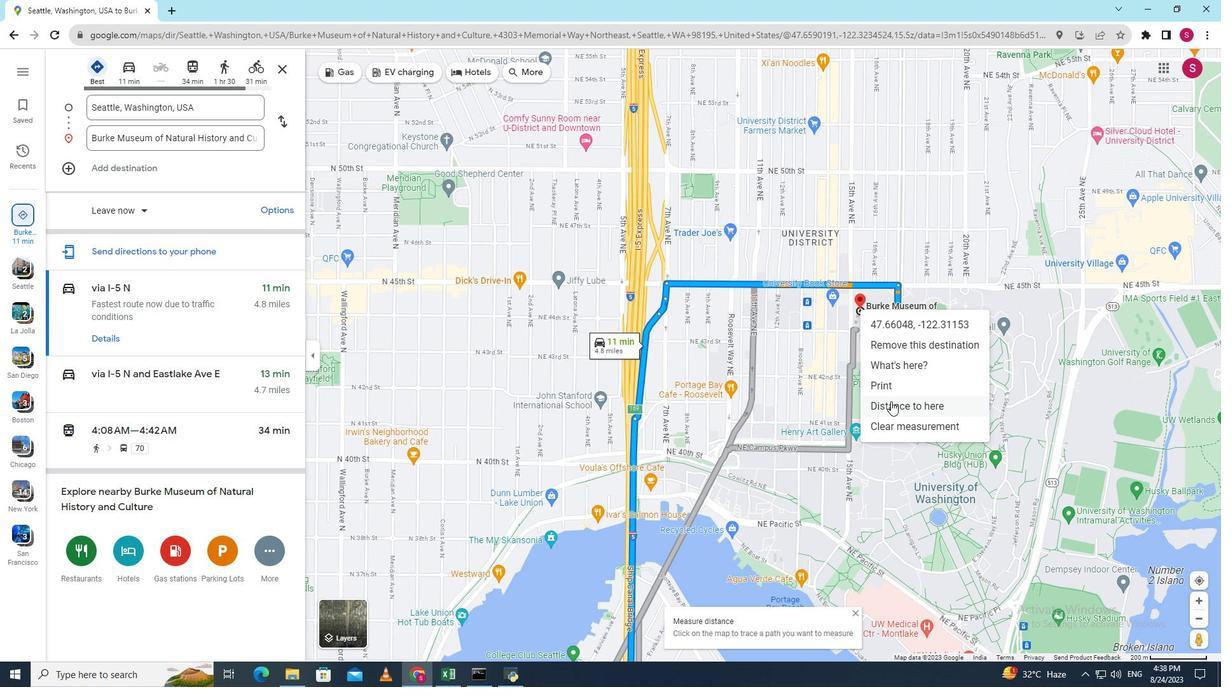 
Action: Mouse pressed left at (891, 401)
Screenshot: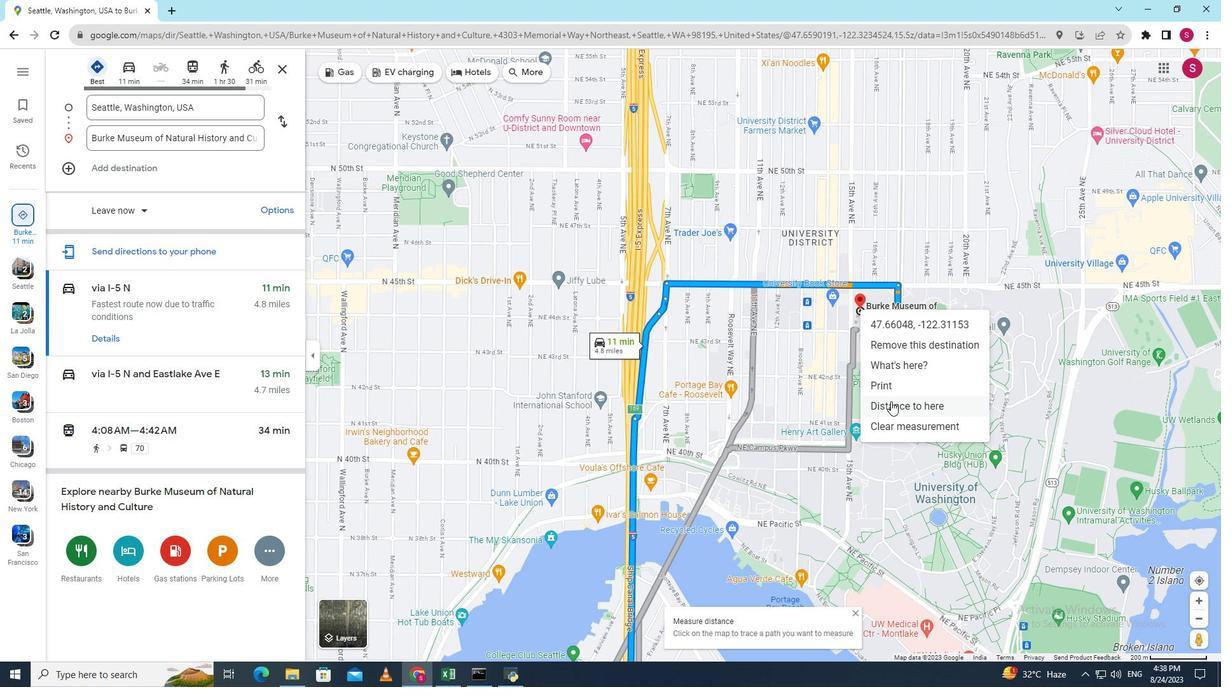 
Action: Mouse moved to (820, 393)
Screenshot: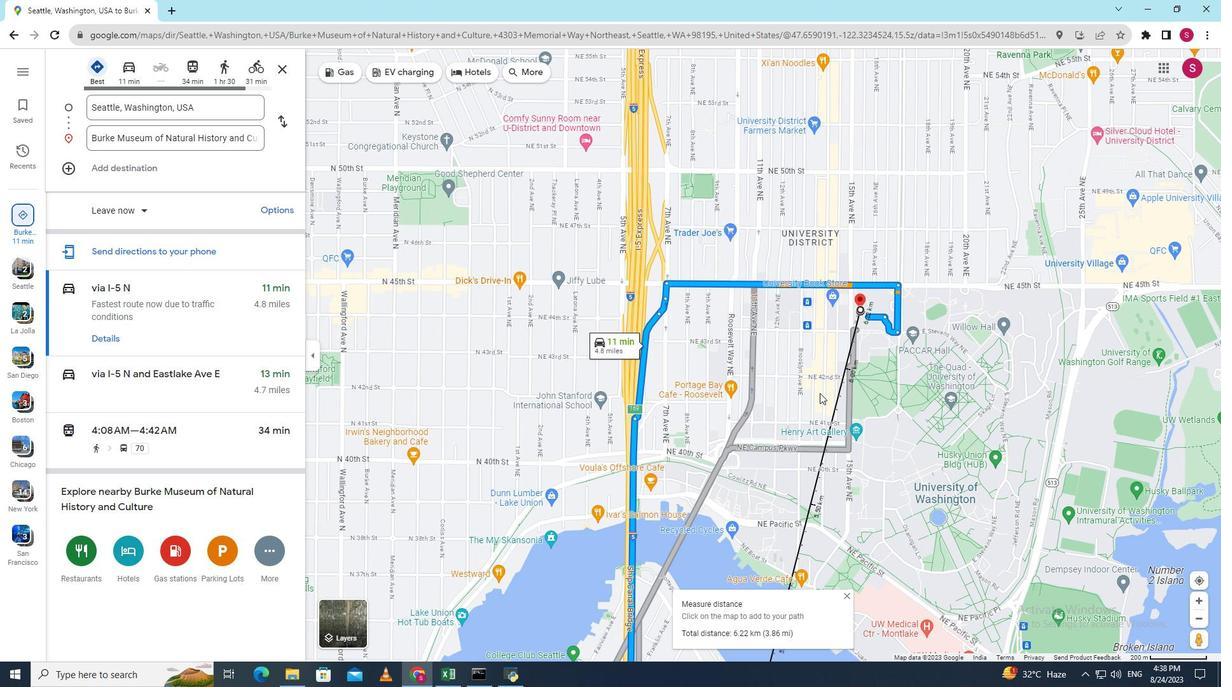 
Action: Mouse scrolled (820, 392) with delta (0, 0)
Screenshot: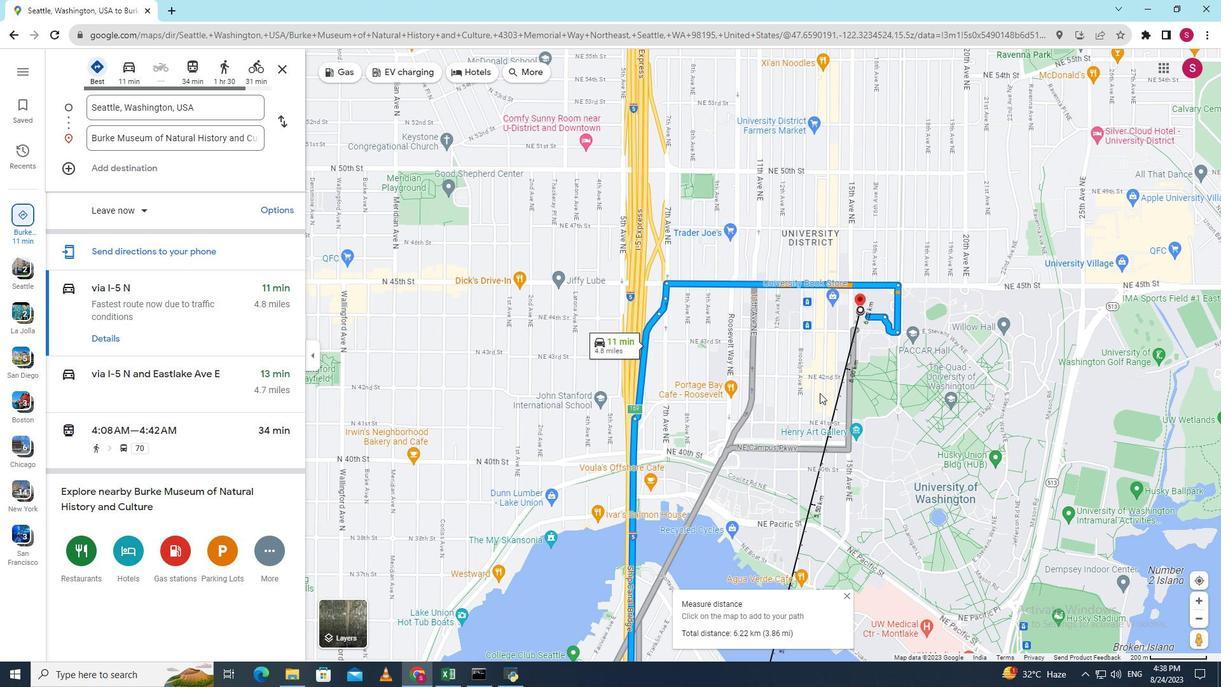 
Action: Mouse scrolled (820, 392) with delta (0, 0)
Screenshot: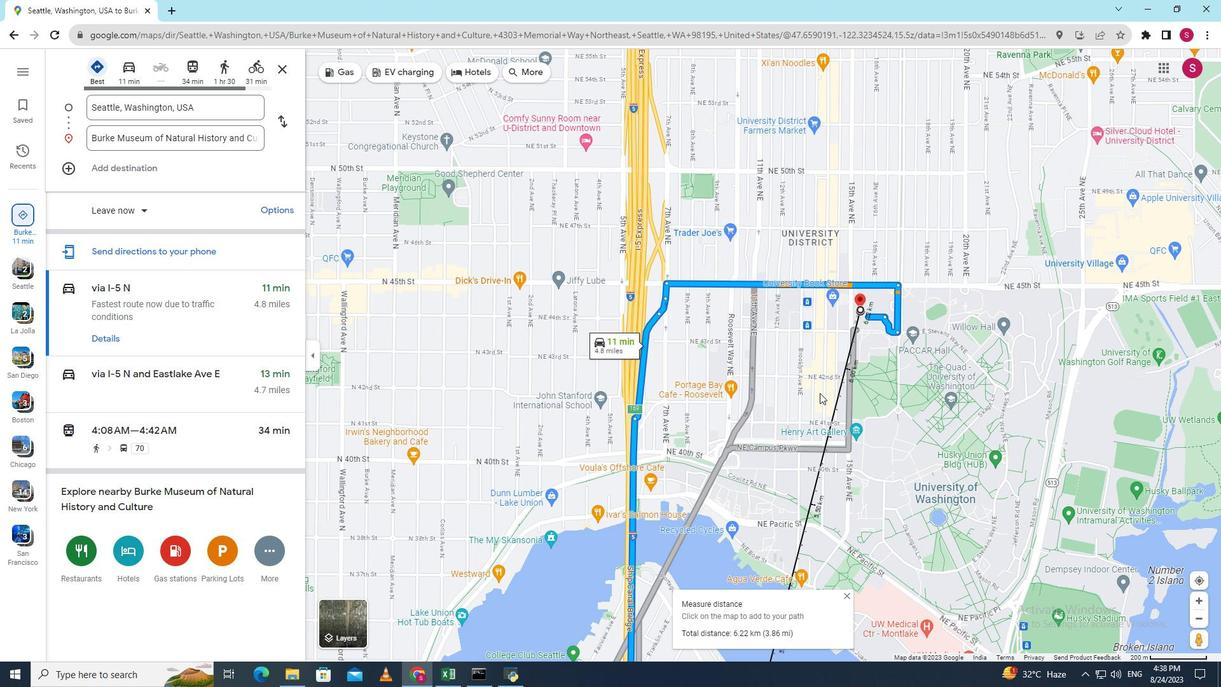 
Action: Mouse scrolled (820, 392) with delta (0, 0)
Screenshot: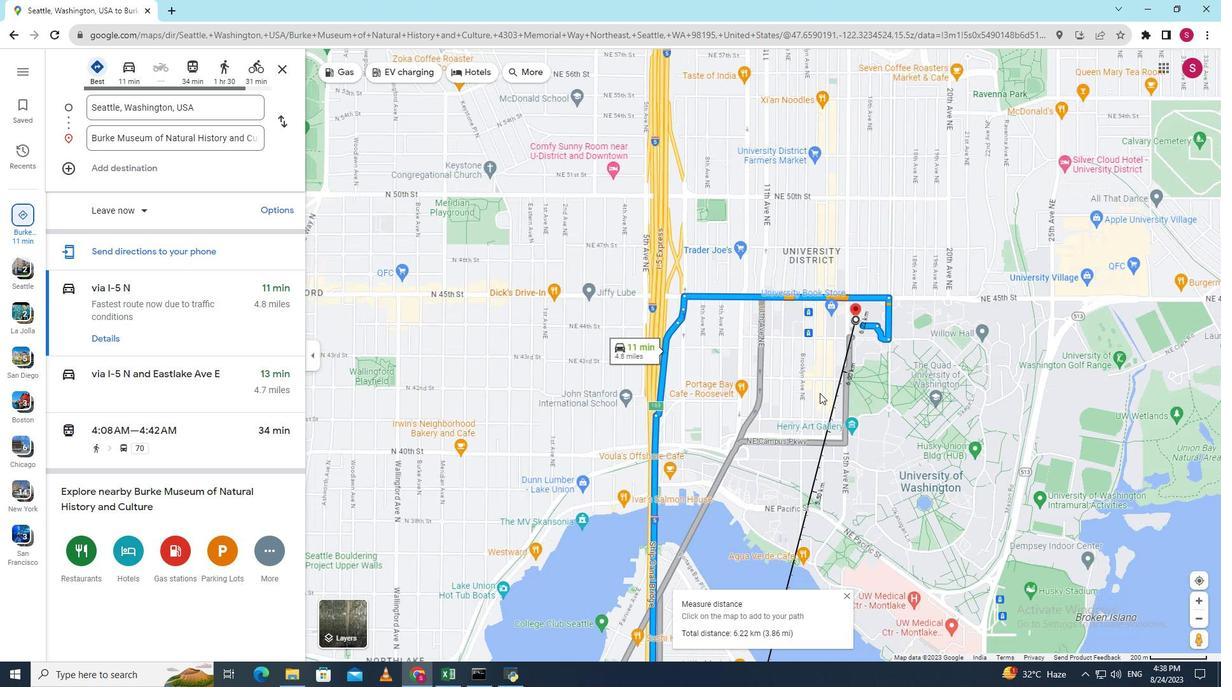 
Action: Mouse scrolled (820, 392) with delta (0, 0)
Screenshot: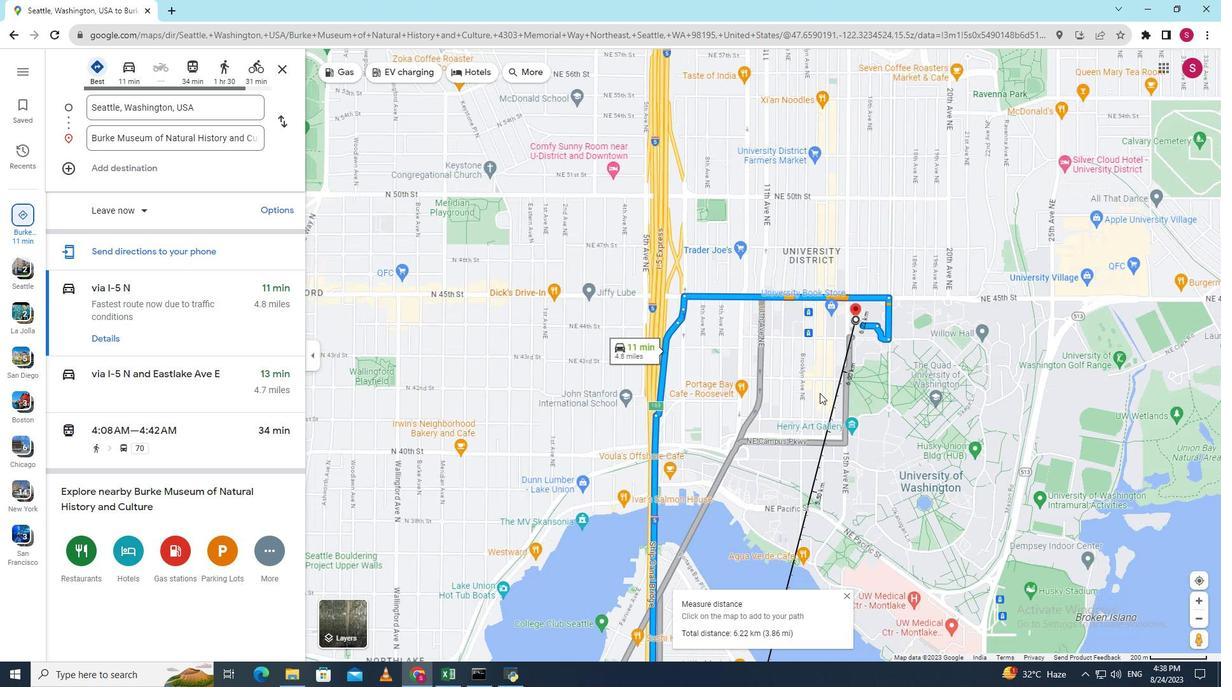 
Action: Mouse scrolled (820, 392) with delta (0, 0)
Screenshot: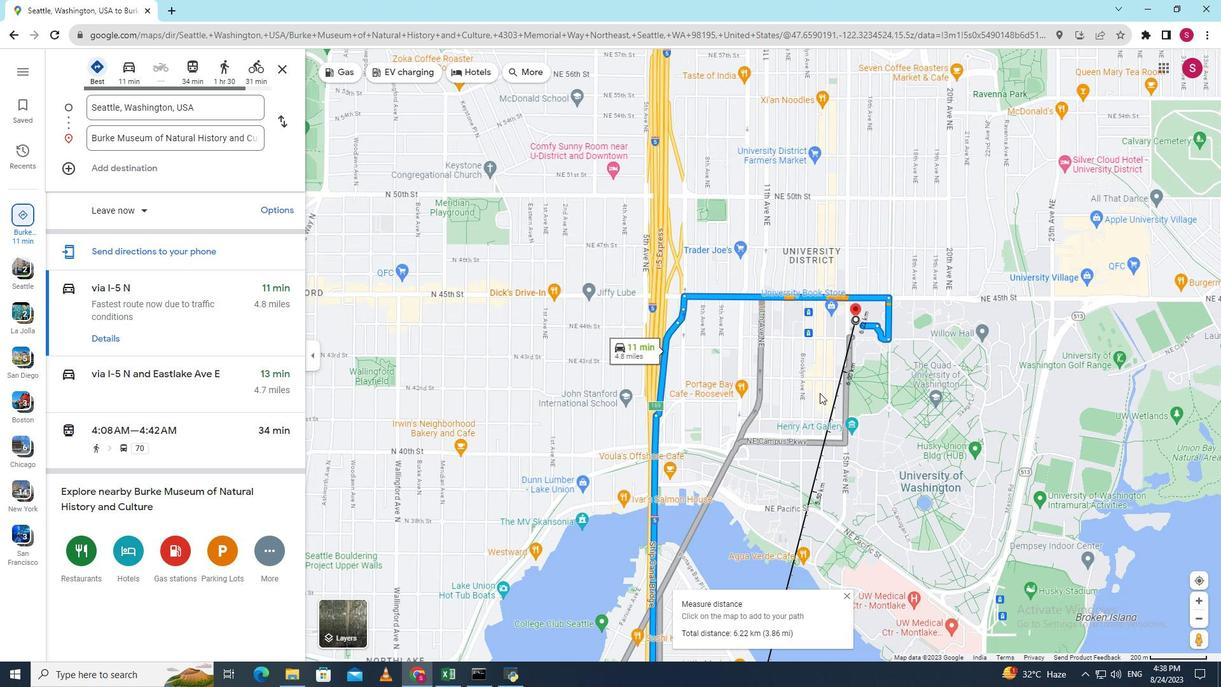 
Action: Mouse scrolled (820, 392) with delta (0, 0)
Screenshot: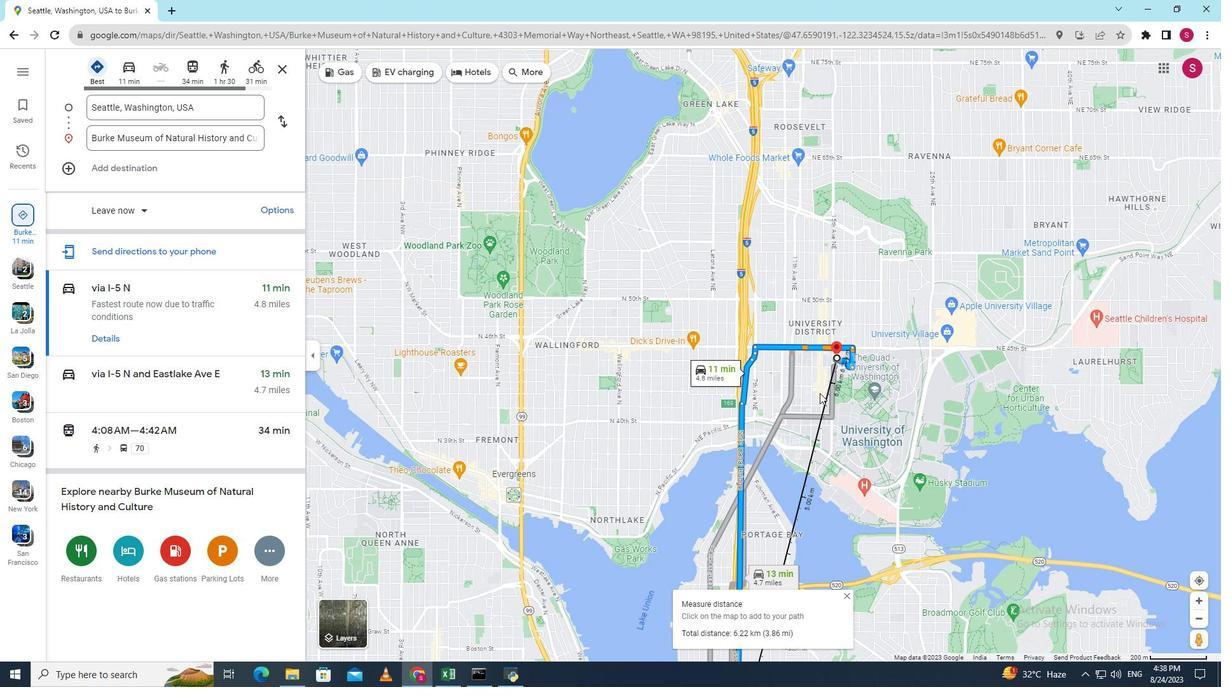 
Action: Mouse scrolled (820, 392) with delta (0, 0)
Screenshot: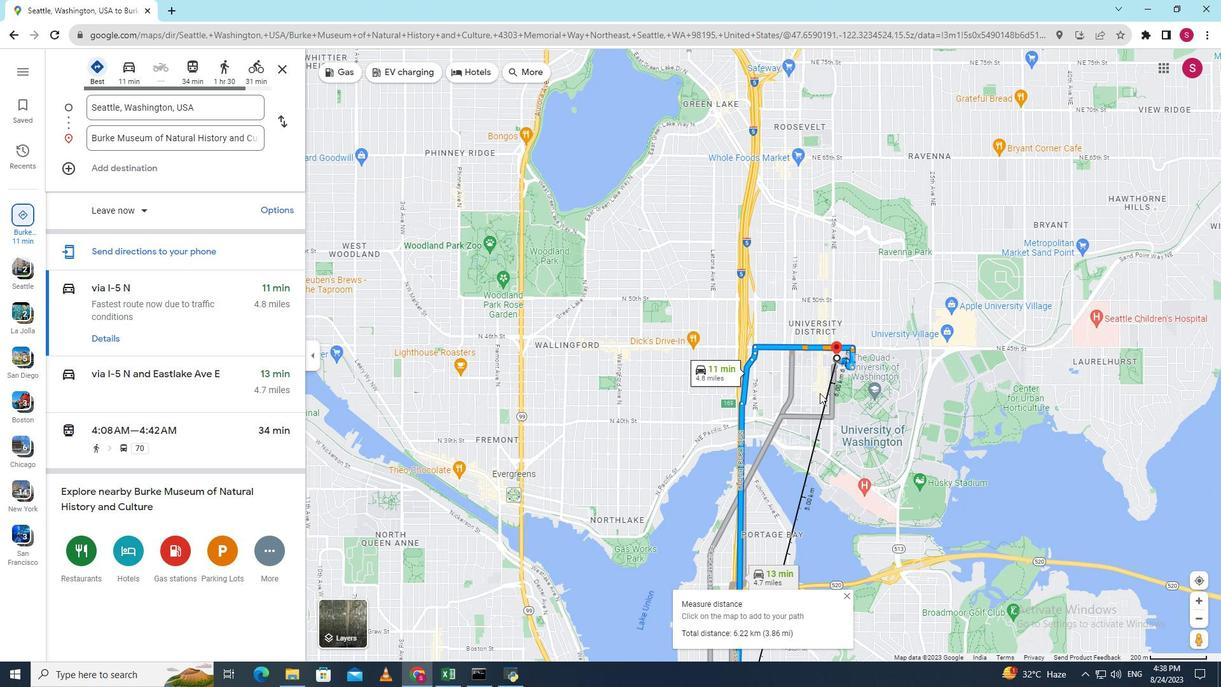 
Action: Mouse scrolled (820, 392) with delta (0, 0)
Screenshot: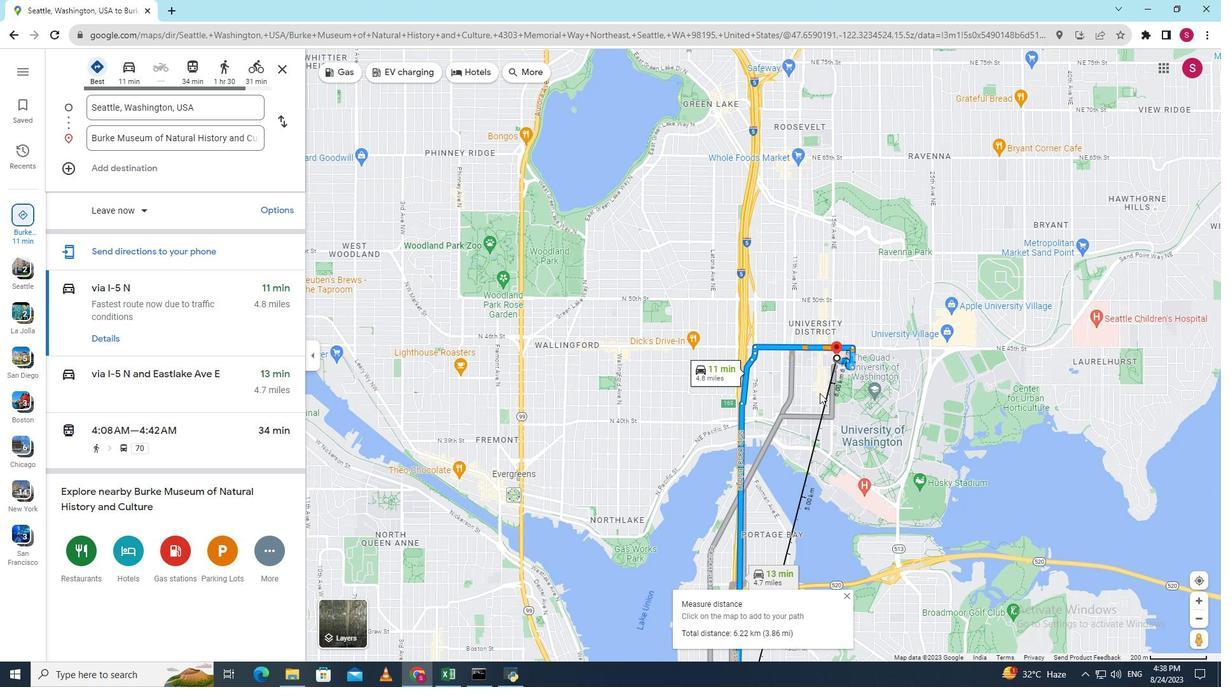 
Action: Mouse scrolled (820, 392) with delta (0, 0)
Screenshot: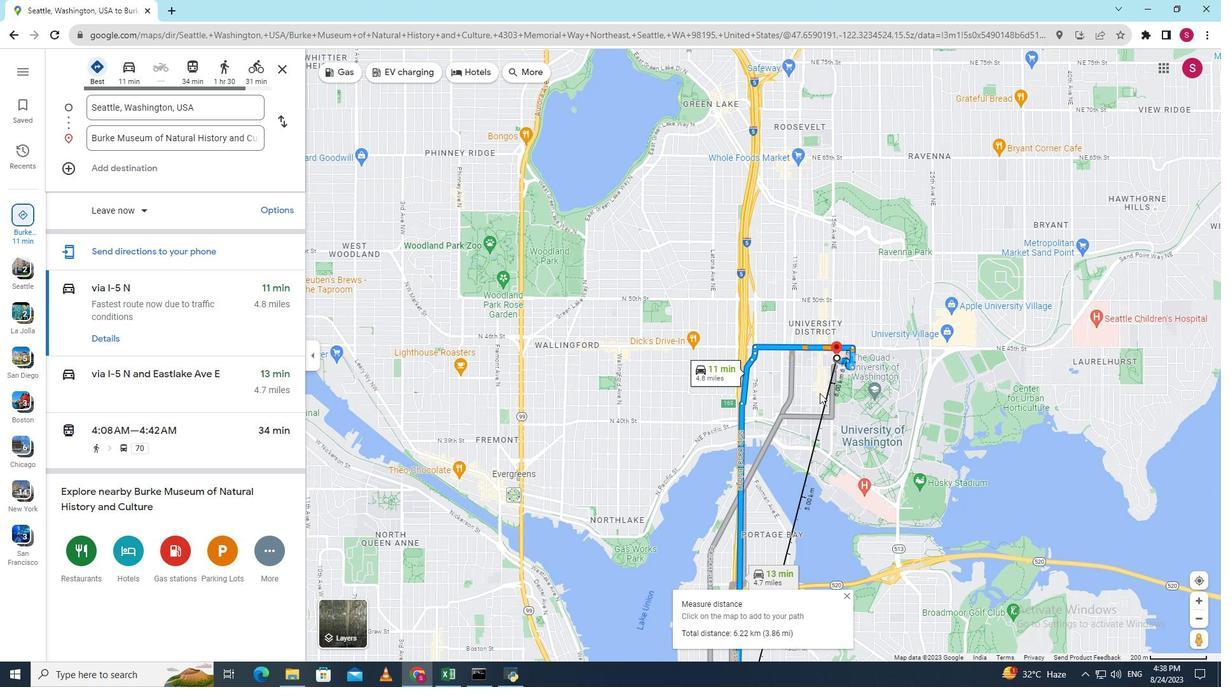 
Action: Mouse moved to (683, 633)
Screenshot: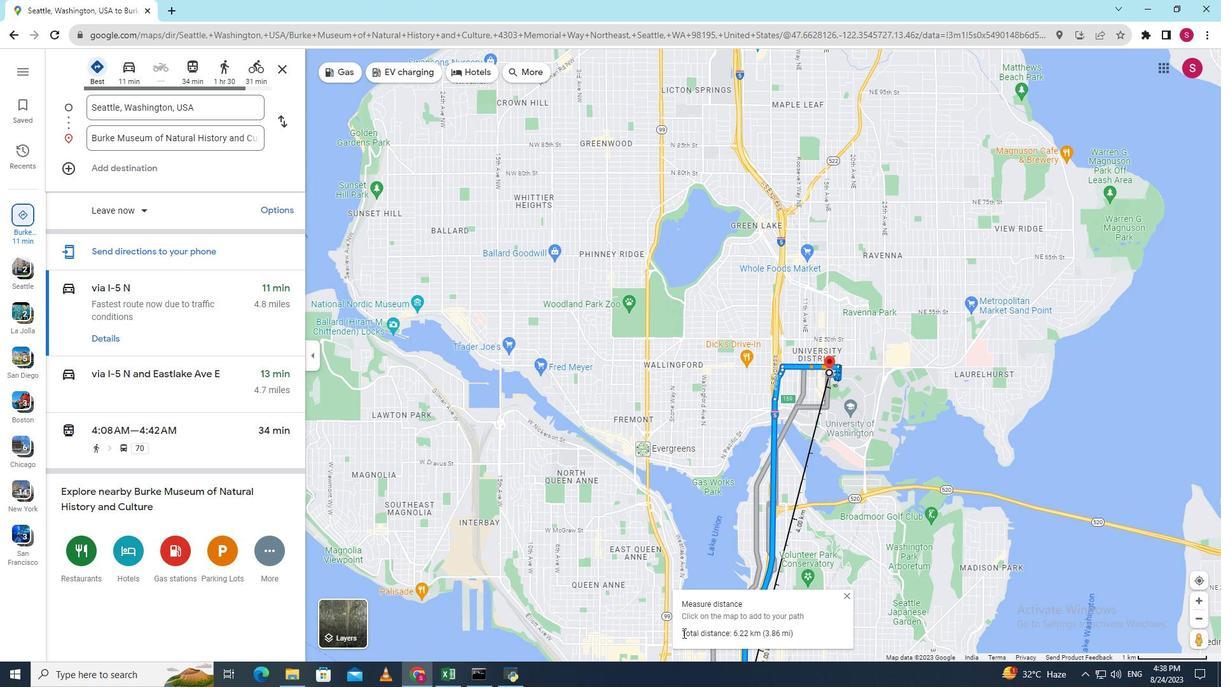 
Action: Mouse pressed left at (683, 633)
Screenshot: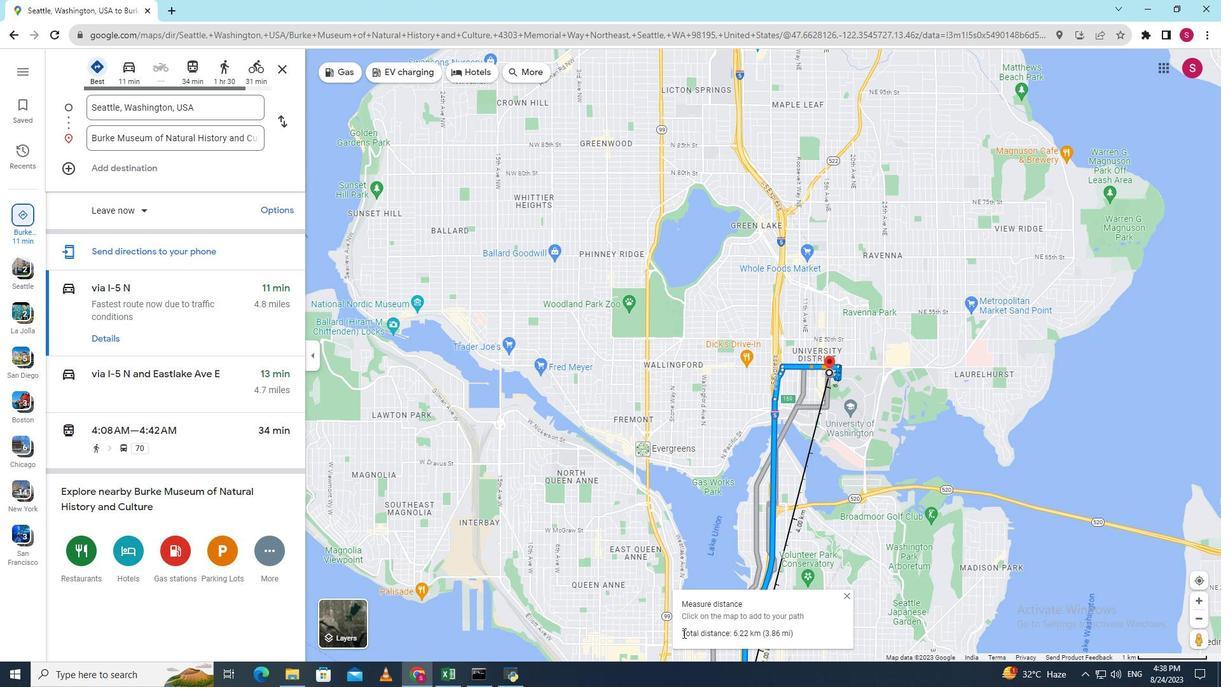 
Action: Mouse moved to (815, 628)
Screenshot: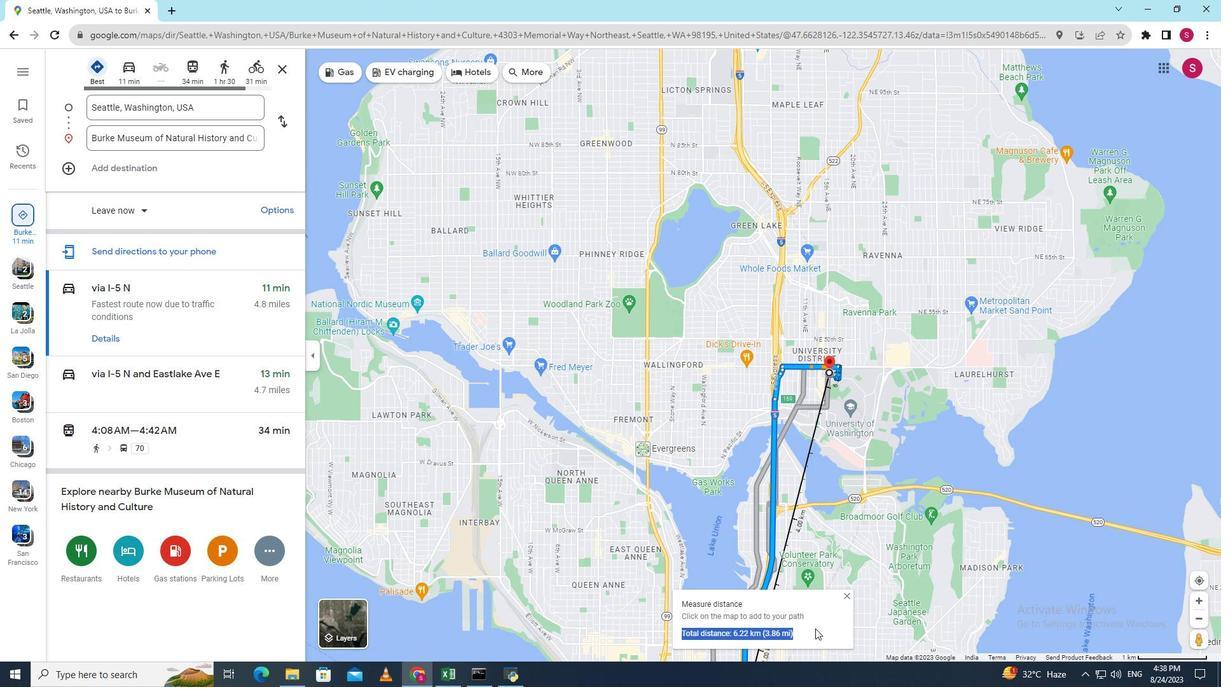 
